 Task: Create a due date automation trigger when advanced on, on the tuesday before a card is due add content with a description not starting with resume at 11:00 AM.
Action: Mouse moved to (1238, 100)
Screenshot: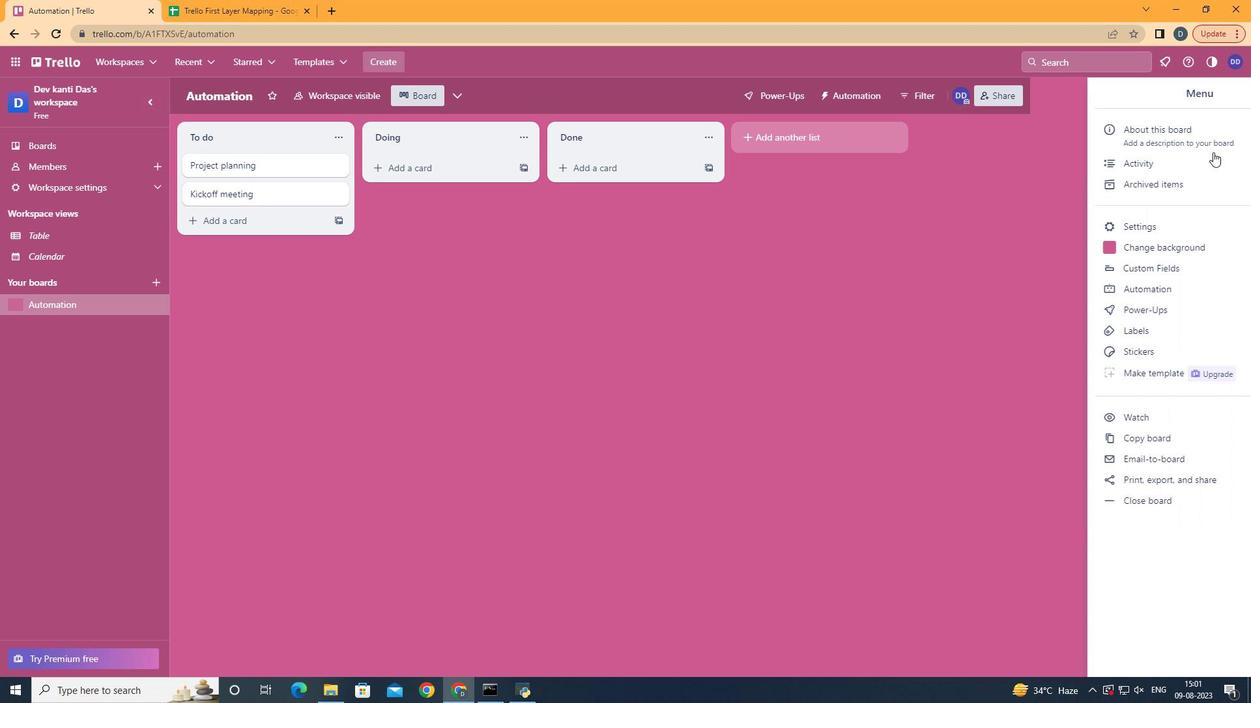 
Action: Mouse pressed left at (1238, 100)
Screenshot: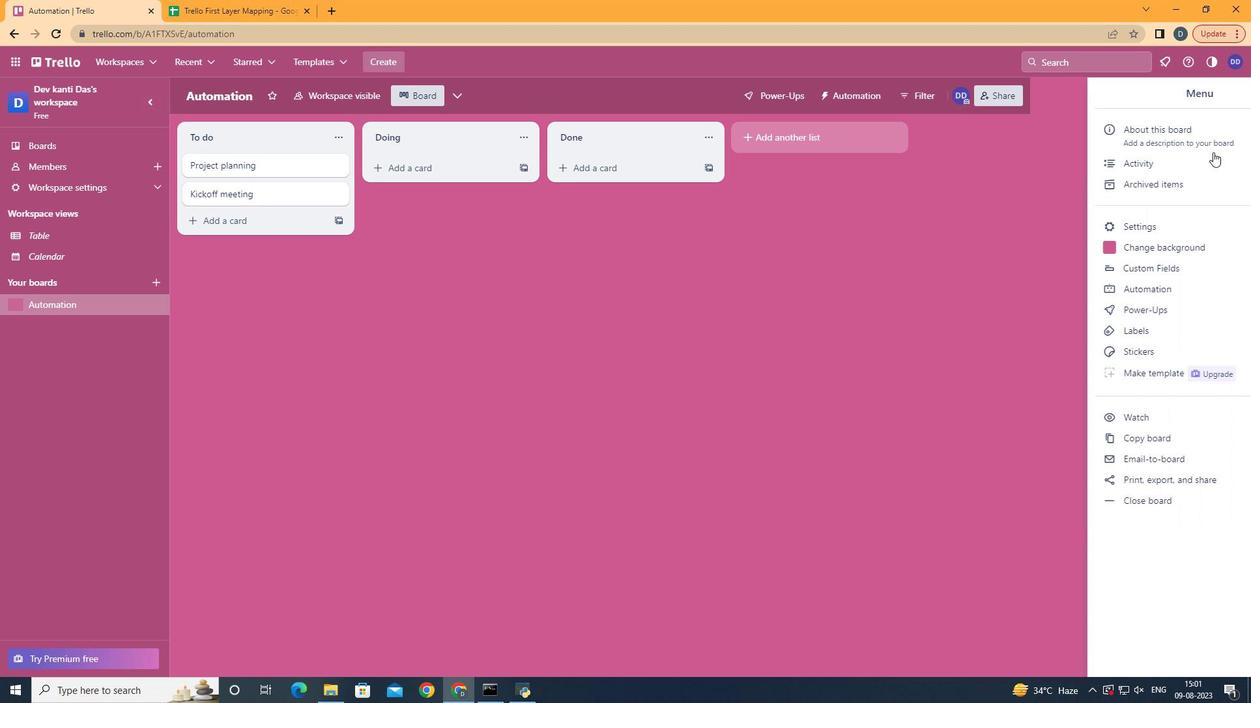 
Action: Mouse moved to (1124, 289)
Screenshot: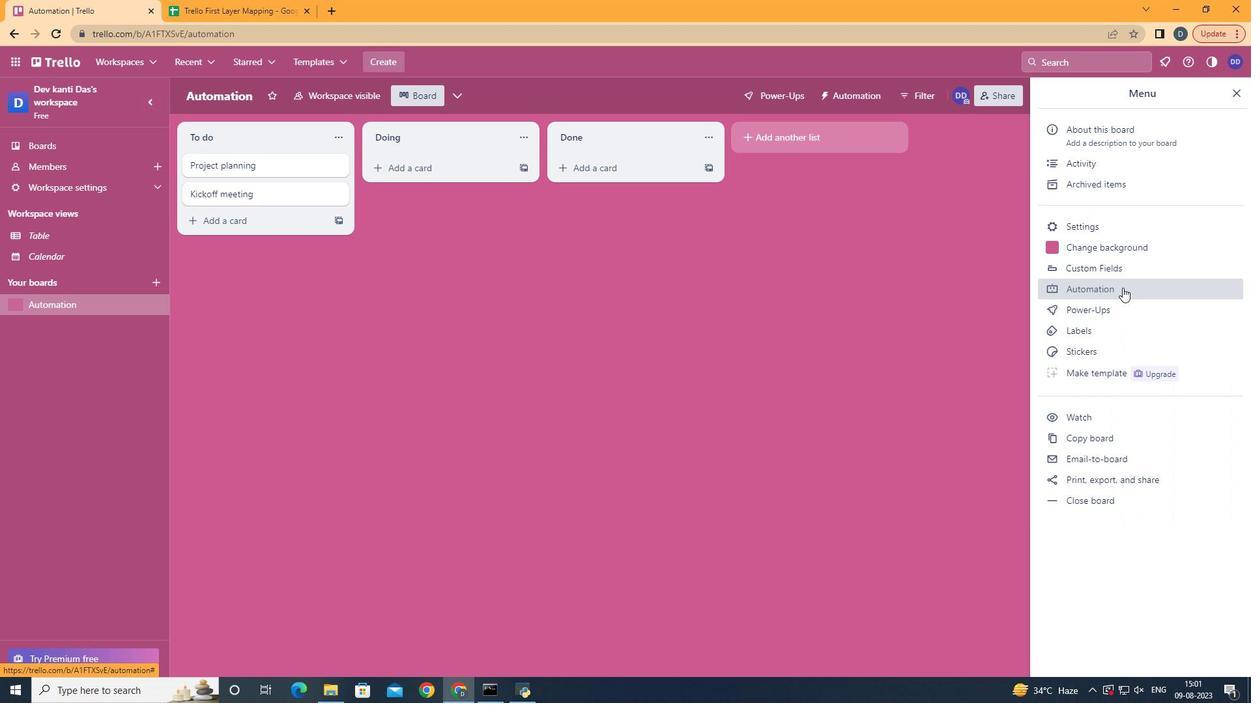 
Action: Mouse pressed left at (1124, 289)
Screenshot: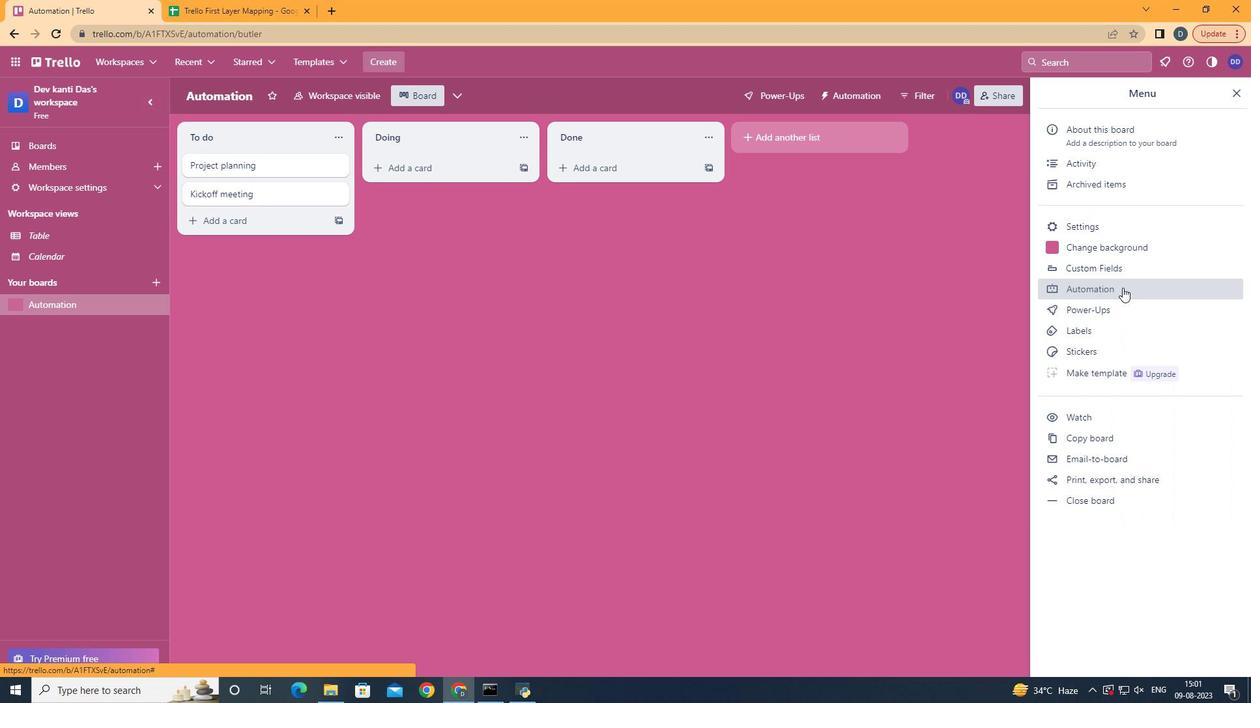 
Action: Mouse moved to (239, 269)
Screenshot: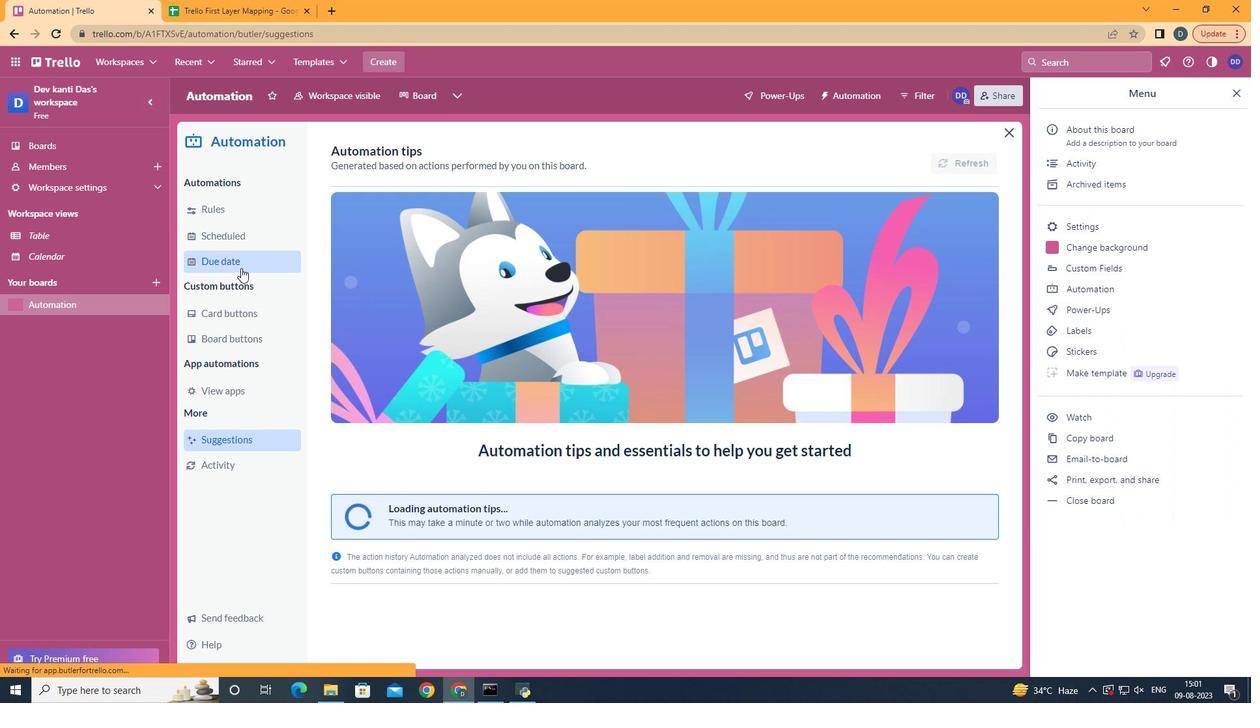 
Action: Mouse pressed left at (239, 269)
Screenshot: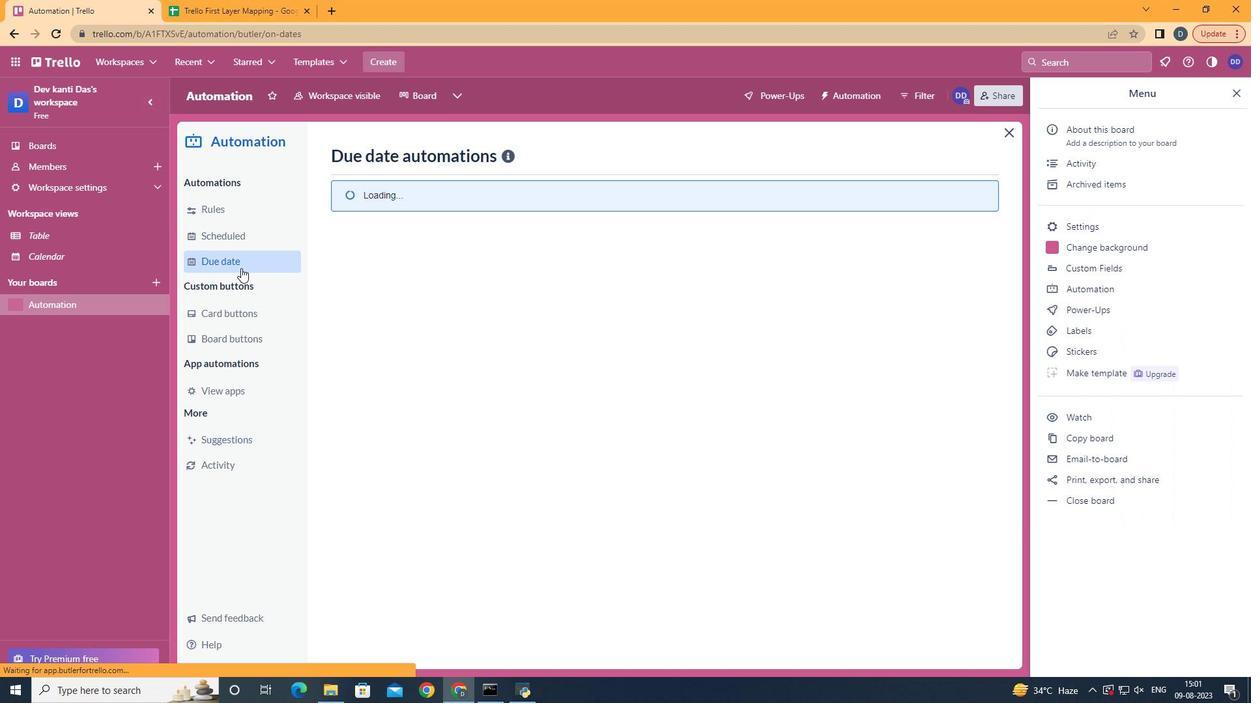 
Action: Mouse moved to (903, 160)
Screenshot: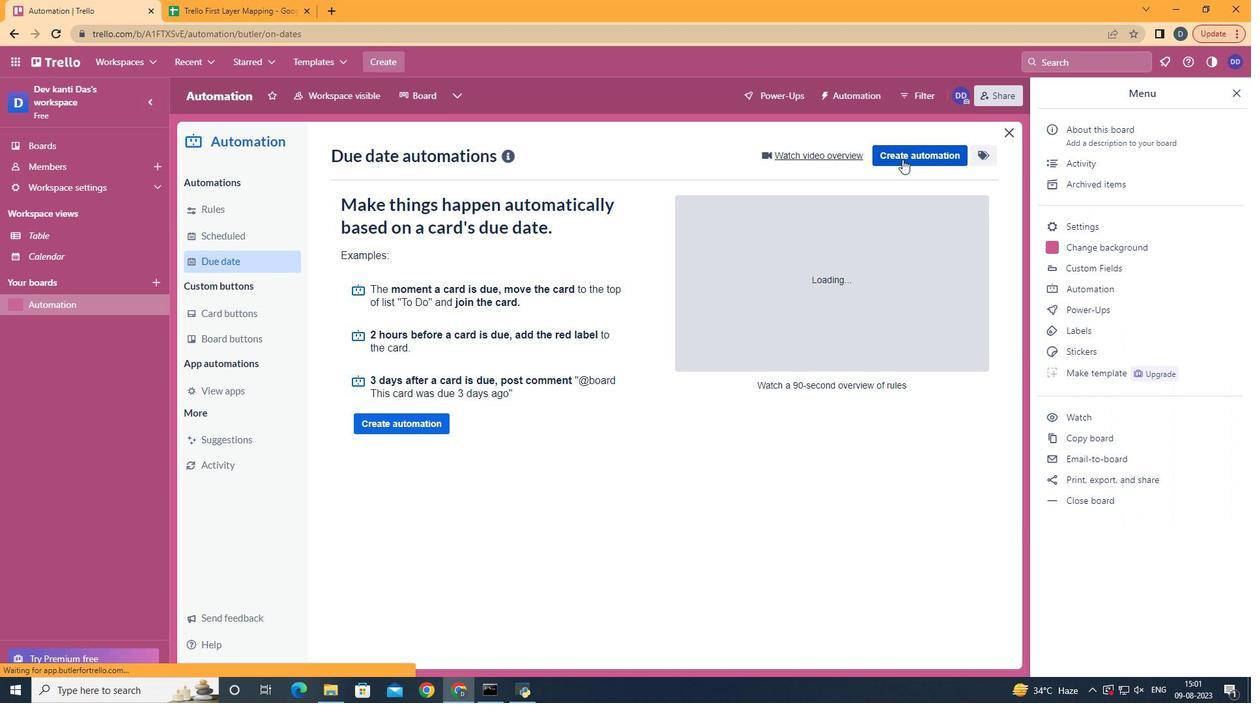 
Action: Mouse pressed left at (903, 160)
Screenshot: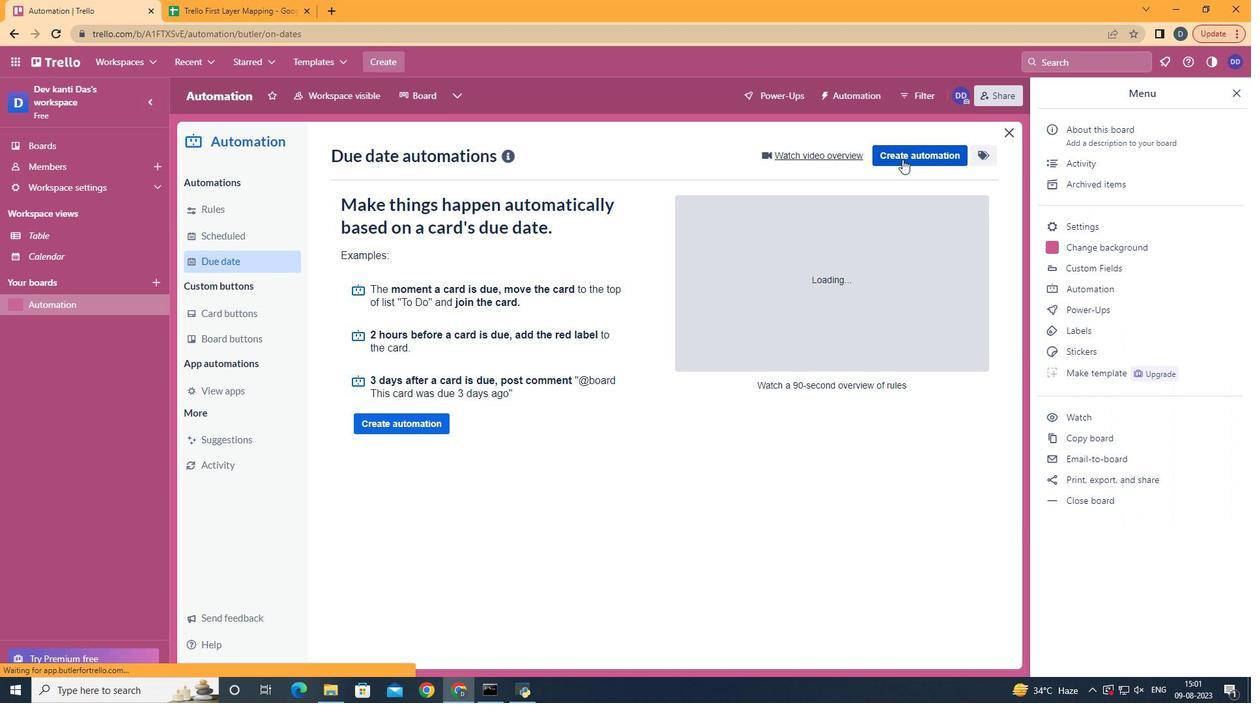 
Action: Mouse moved to (646, 288)
Screenshot: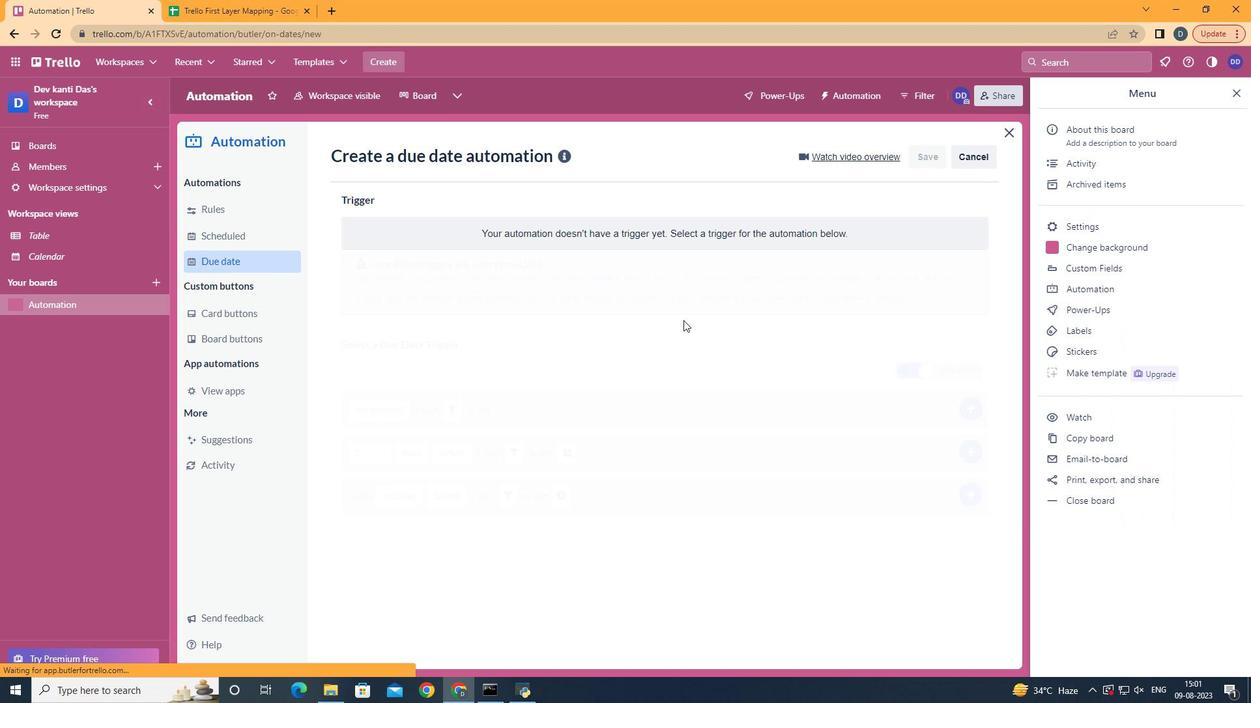 
Action: Mouse pressed left at (646, 288)
Screenshot: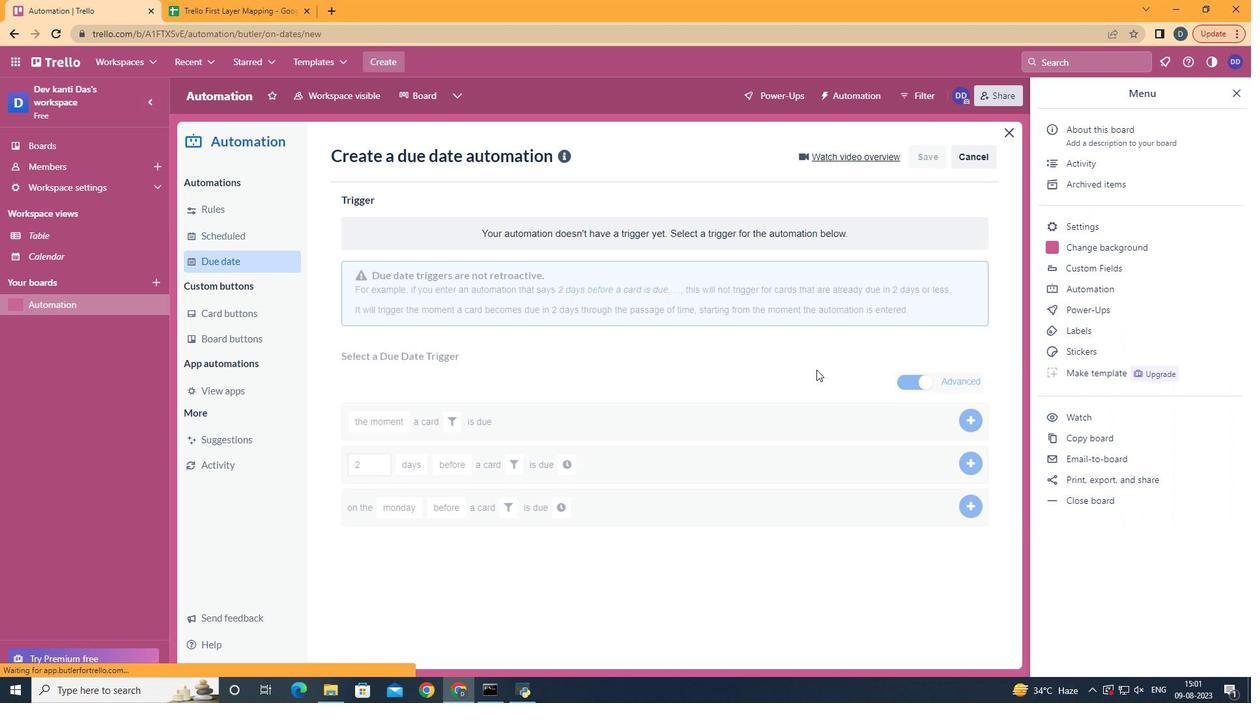 
Action: Mouse moved to (417, 374)
Screenshot: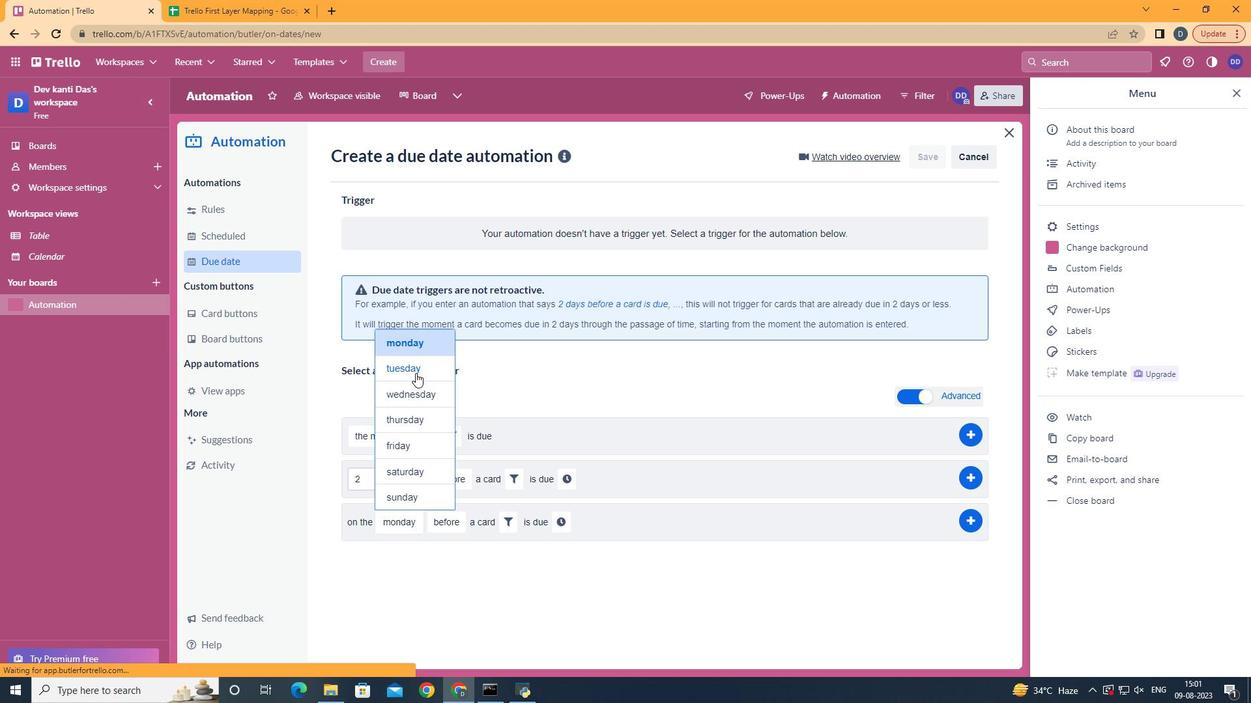 
Action: Mouse pressed left at (417, 374)
Screenshot: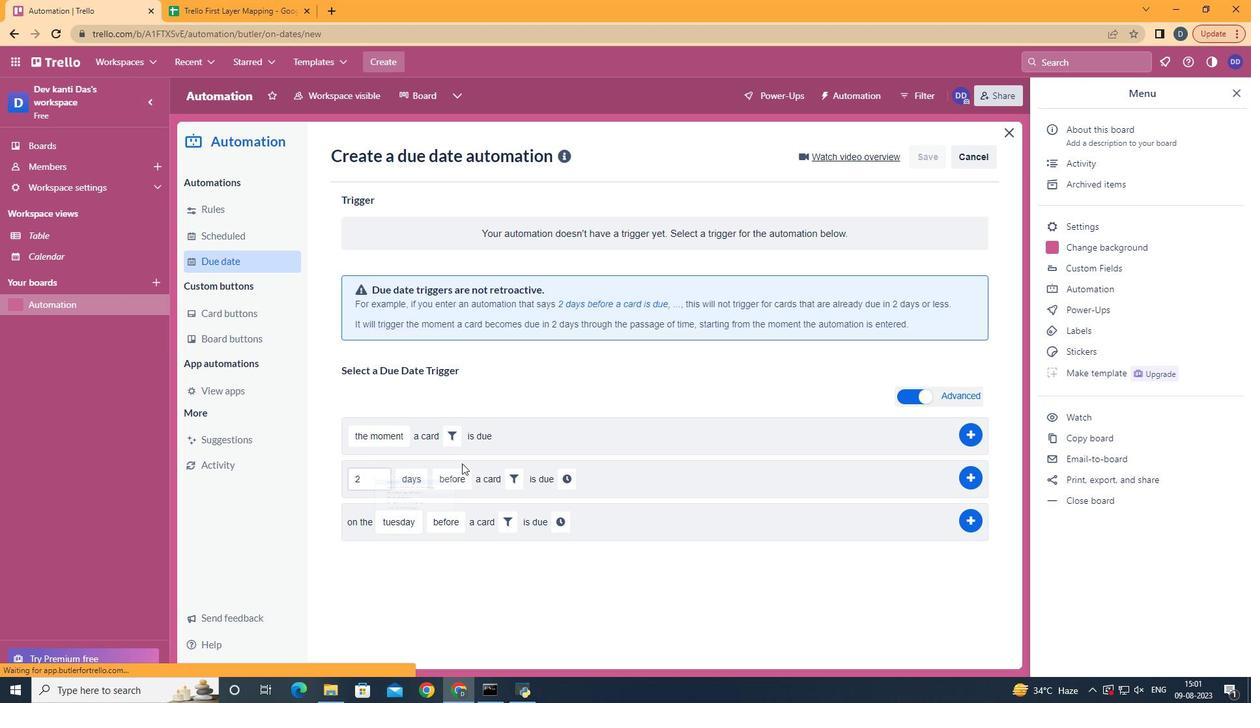 
Action: Mouse moved to (514, 523)
Screenshot: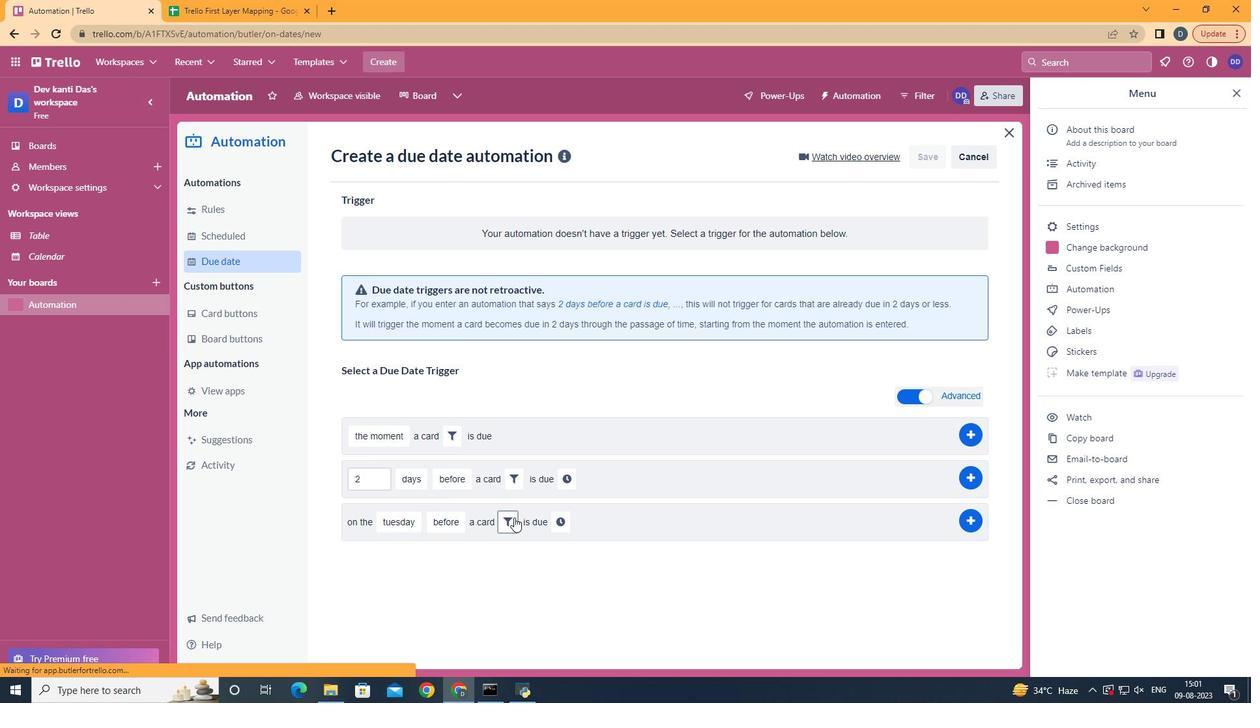 
Action: Mouse pressed left at (514, 523)
Screenshot: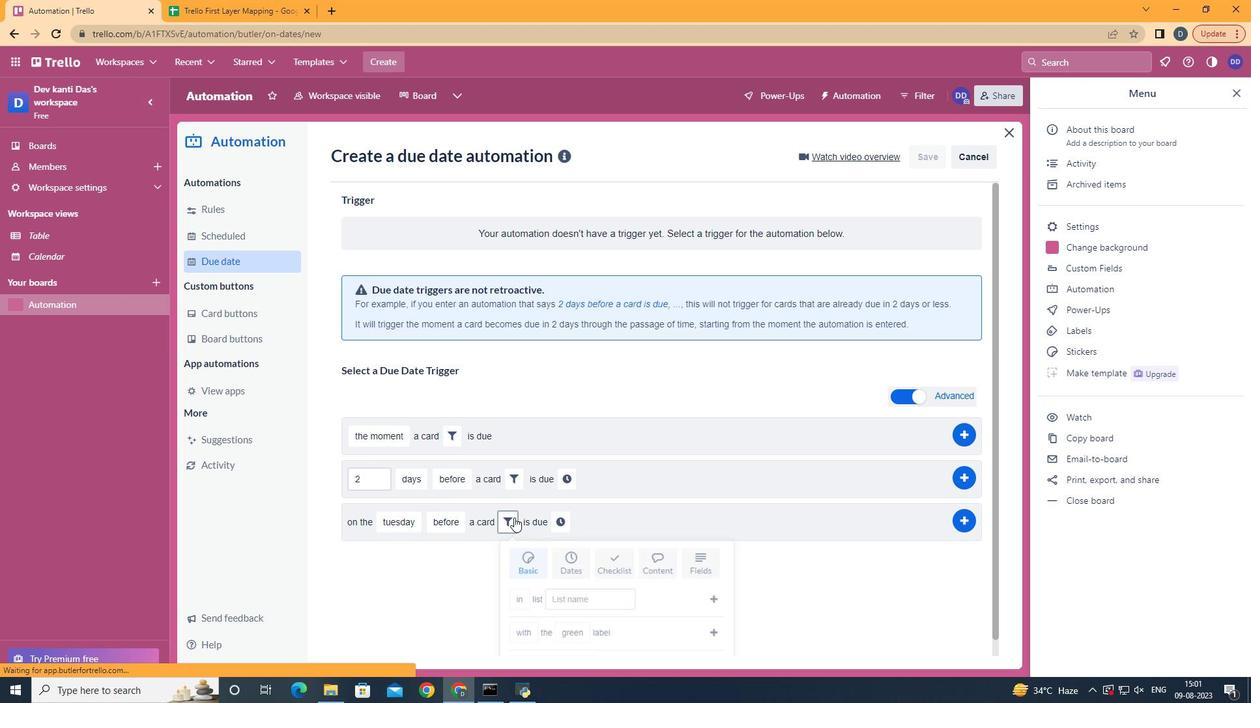 
Action: Mouse moved to (667, 572)
Screenshot: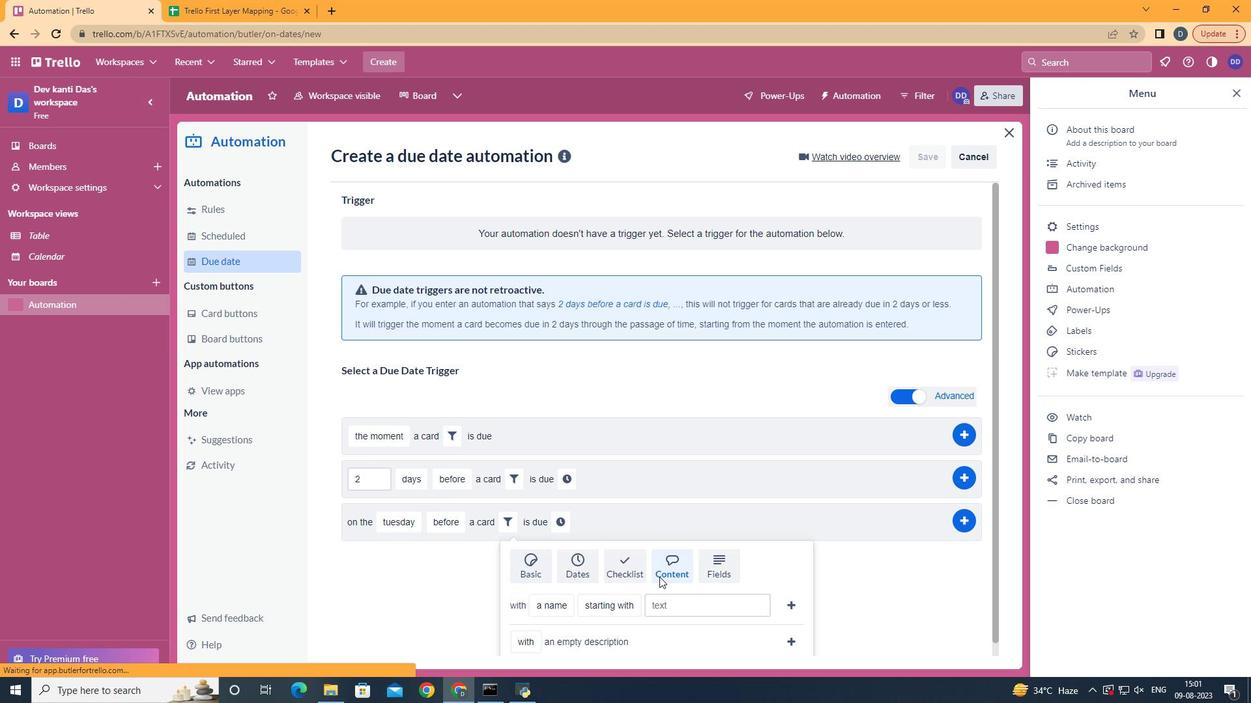 
Action: Mouse pressed left at (667, 572)
Screenshot: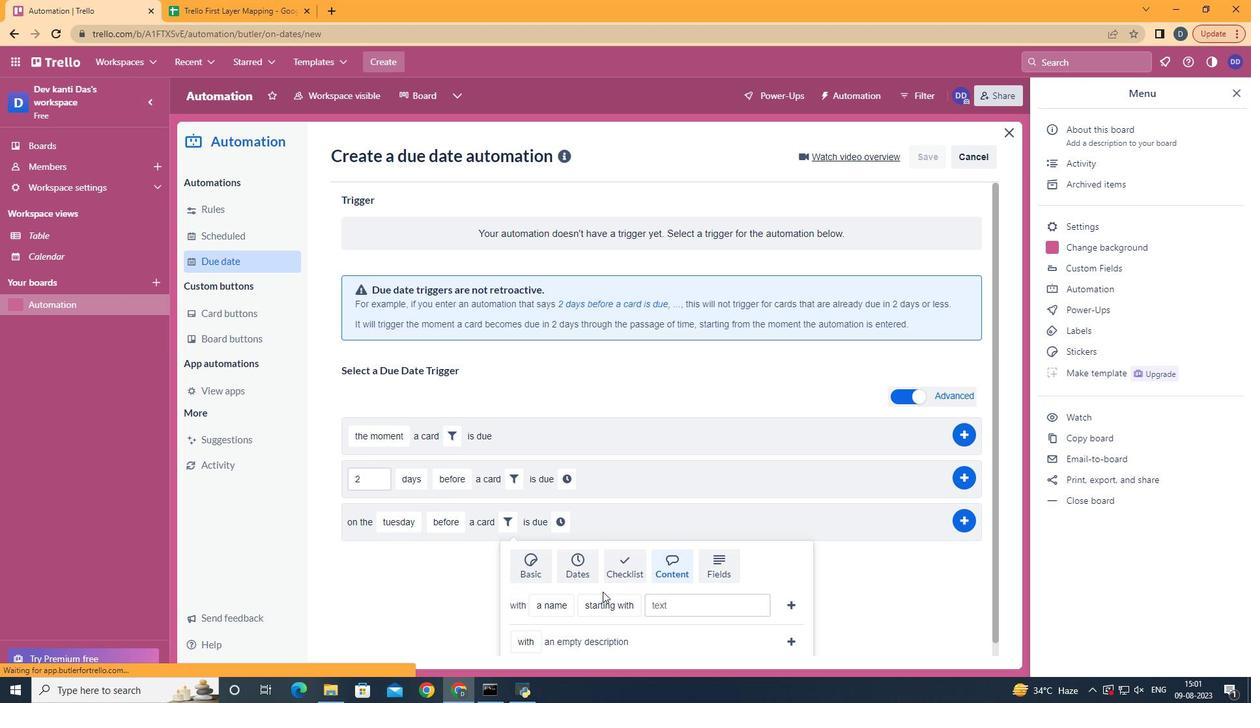 
Action: Mouse moved to (563, 553)
Screenshot: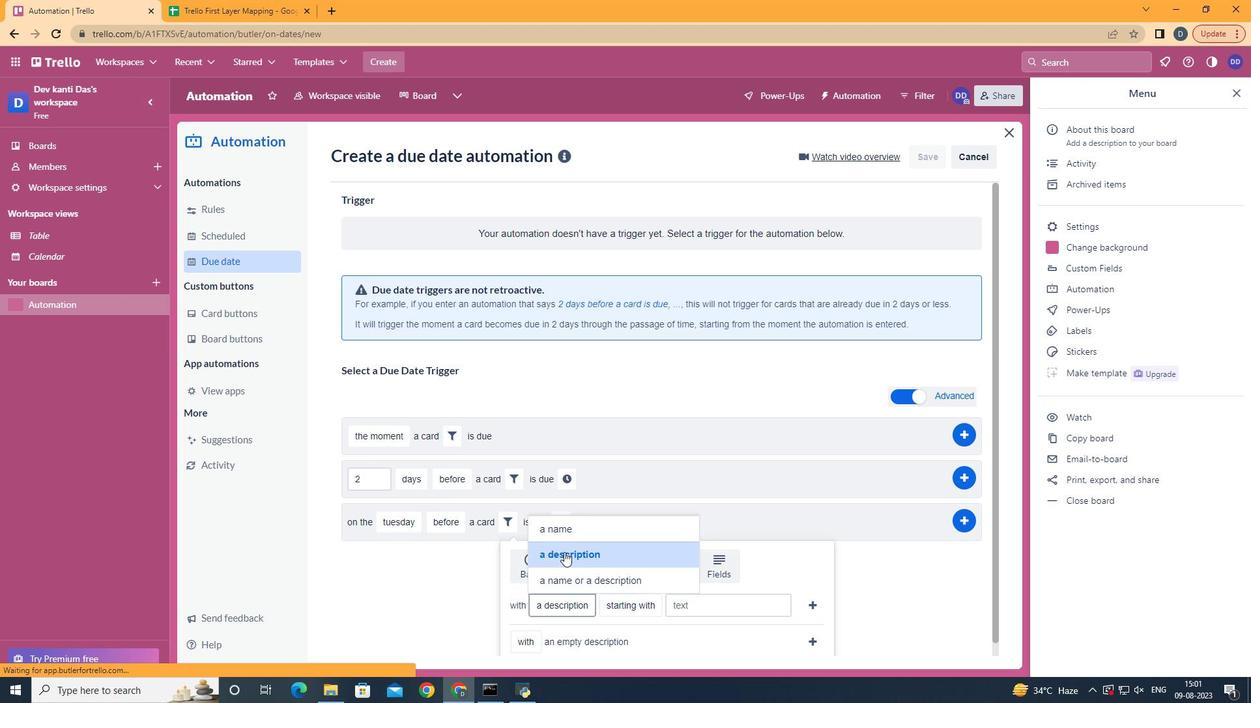 
Action: Mouse pressed left at (563, 553)
Screenshot: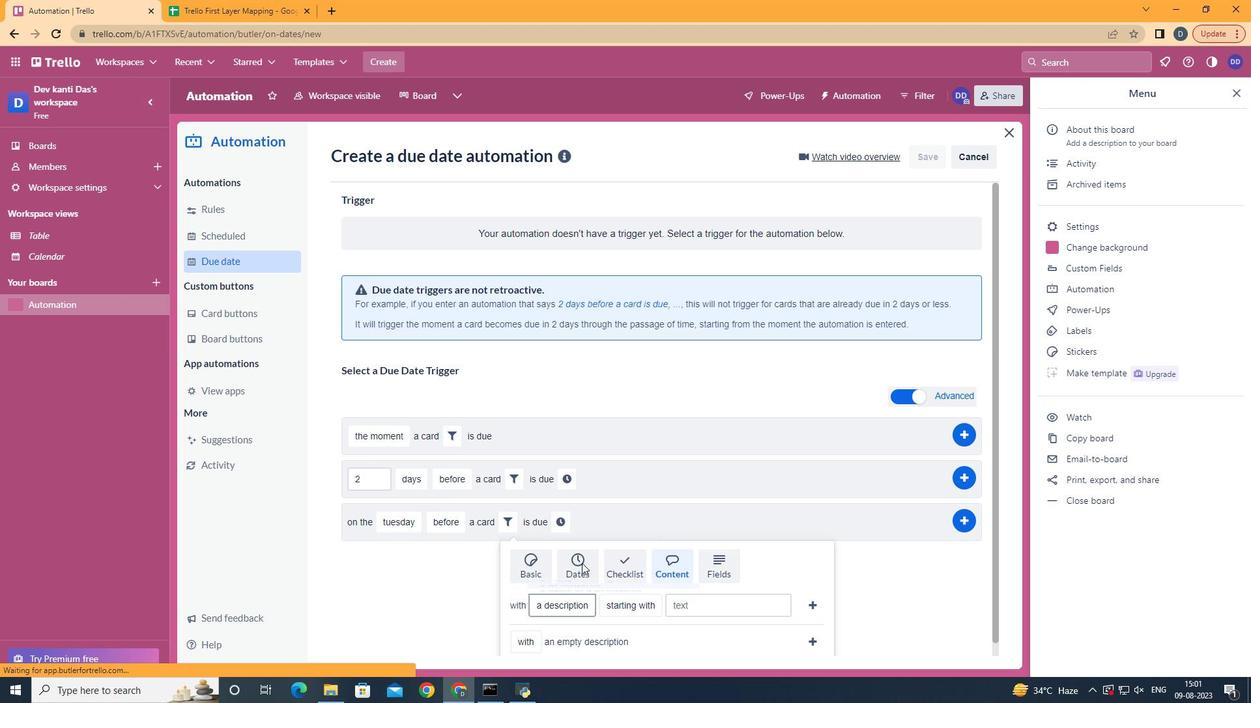 
Action: Mouse moved to (645, 525)
Screenshot: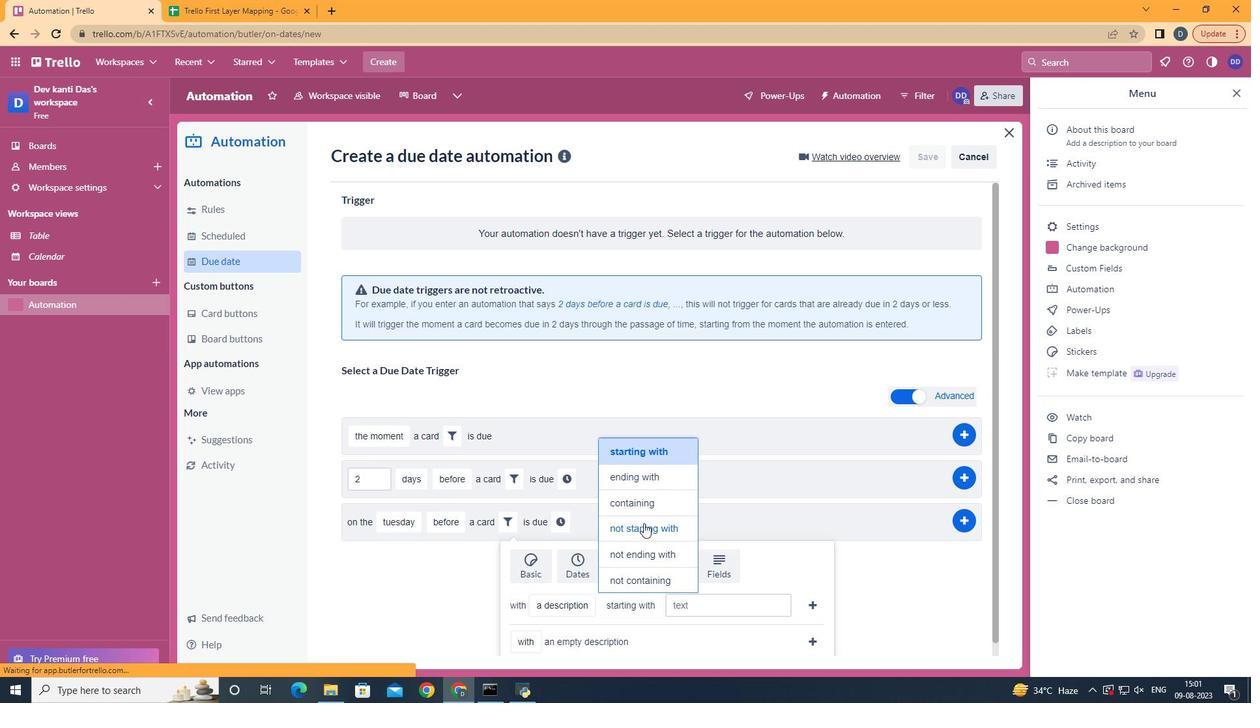 
Action: Mouse pressed left at (645, 525)
Screenshot: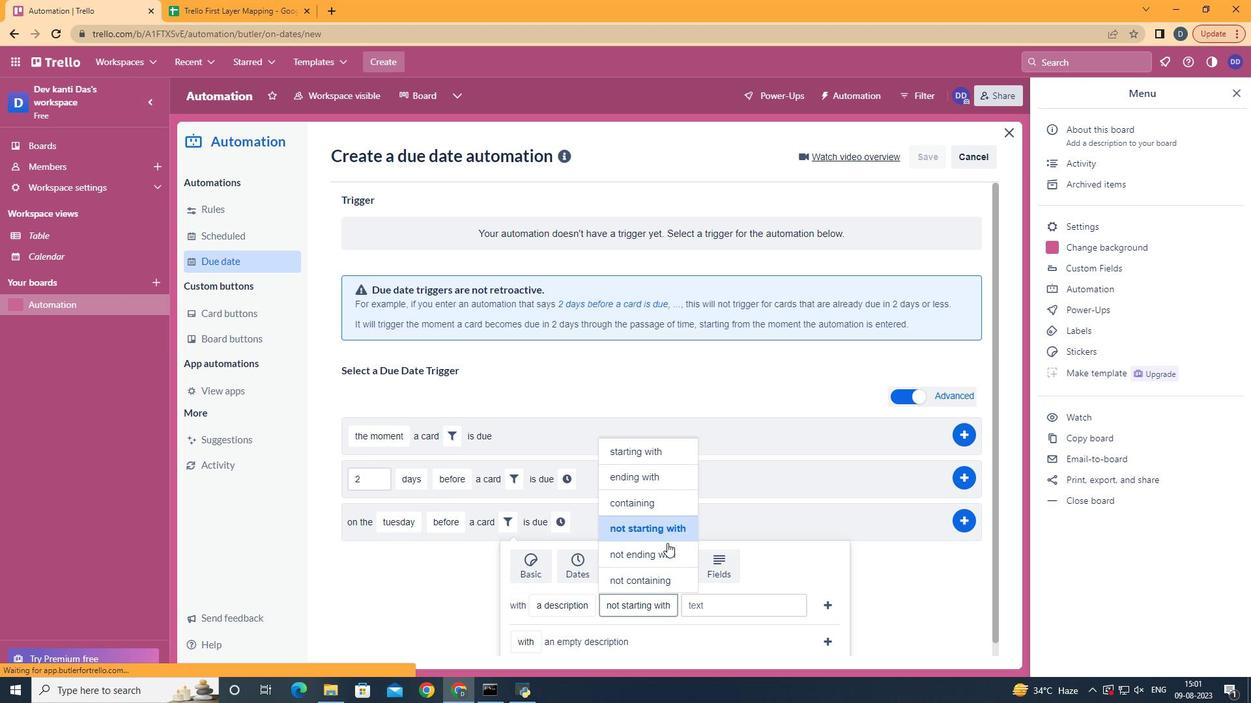 
Action: Mouse moved to (720, 604)
Screenshot: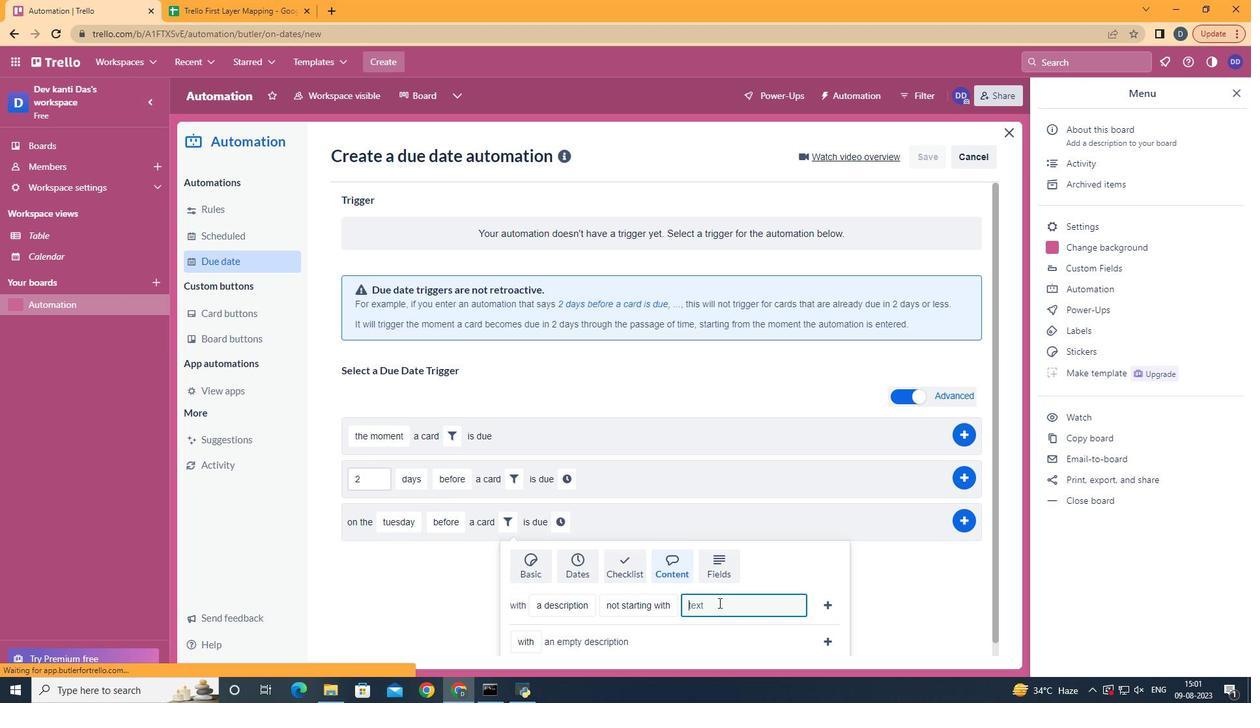 
Action: Mouse pressed left at (720, 604)
Screenshot: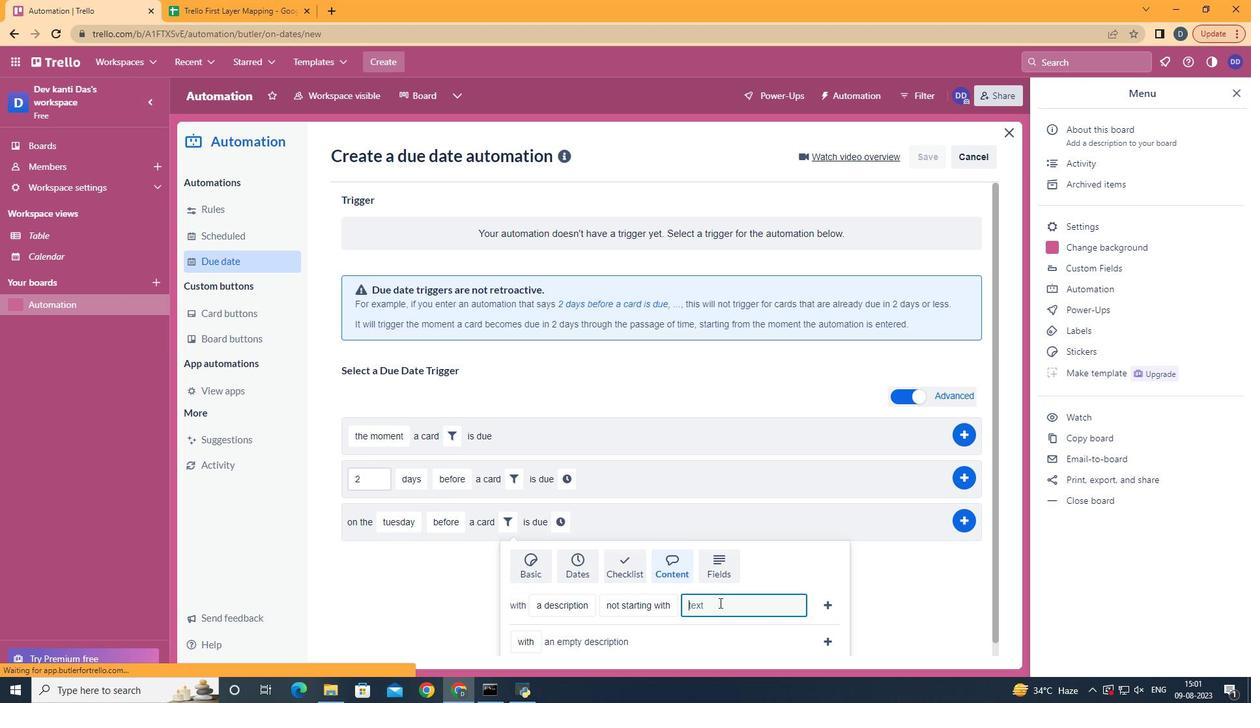 
Action: Mouse moved to (720, 604)
Screenshot: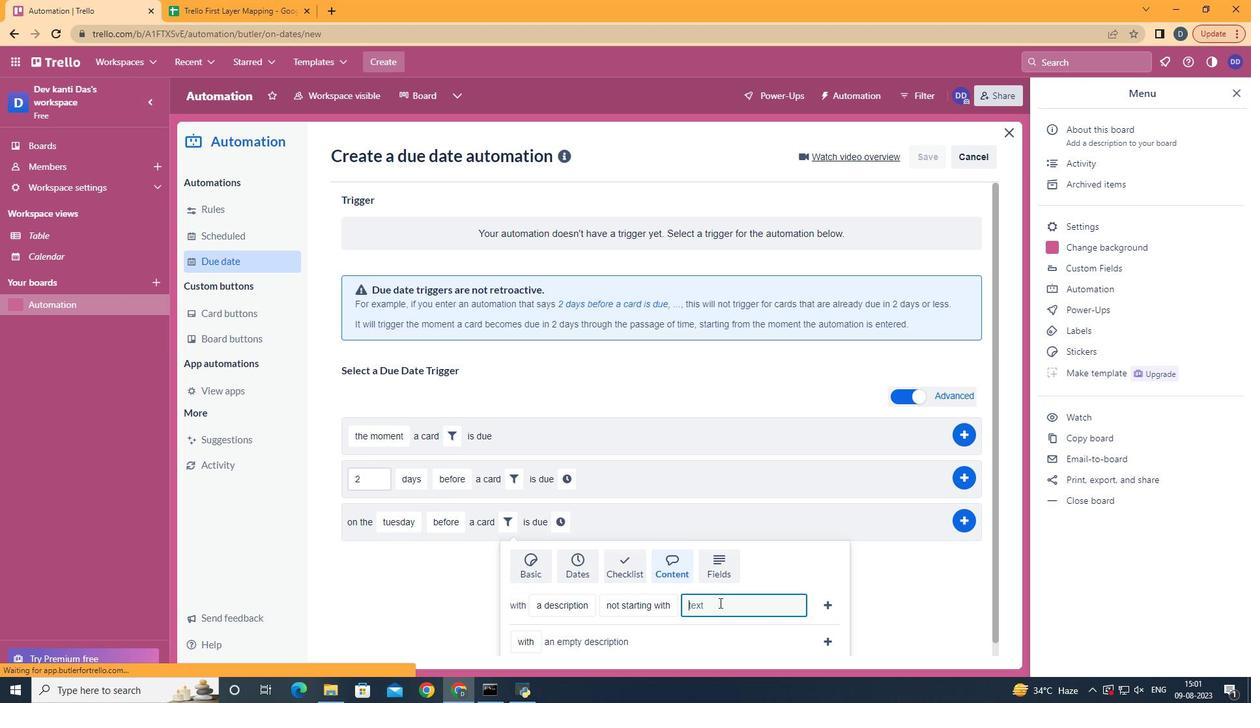 
Action: Key pressed resume
Screenshot: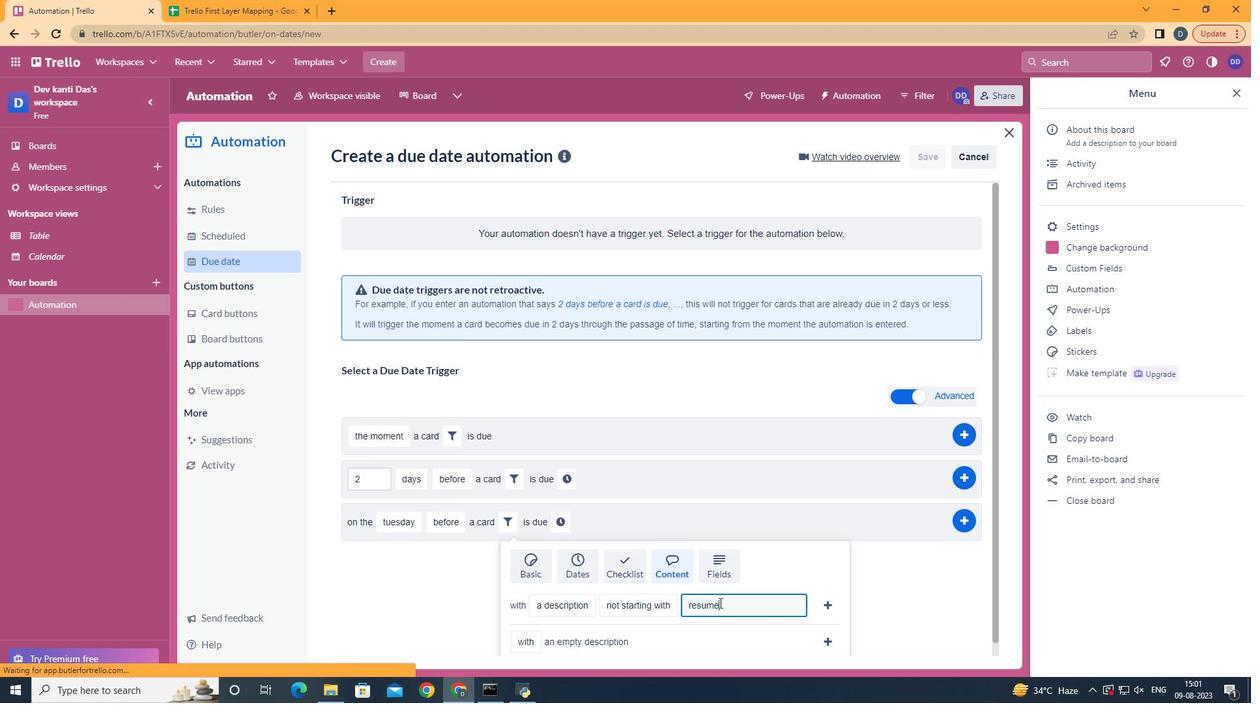 
Action: Mouse moved to (832, 602)
Screenshot: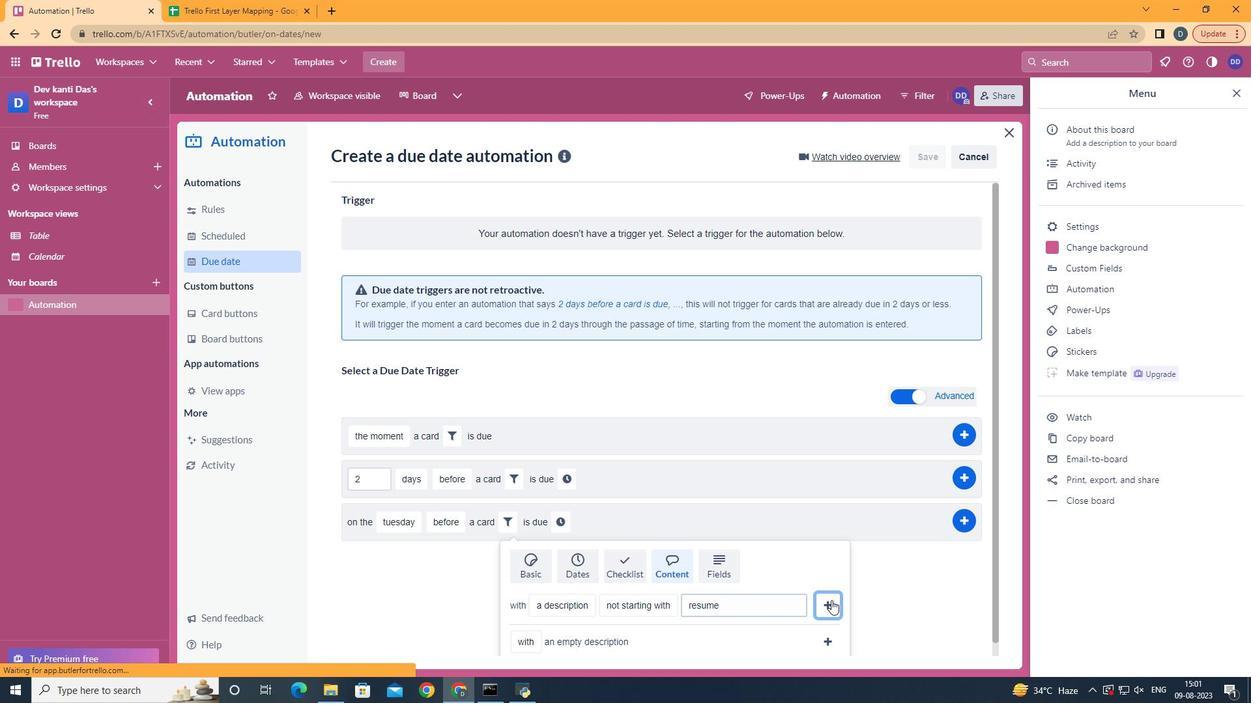 
Action: Mouse pressed left at (832, 602)
Screenshot: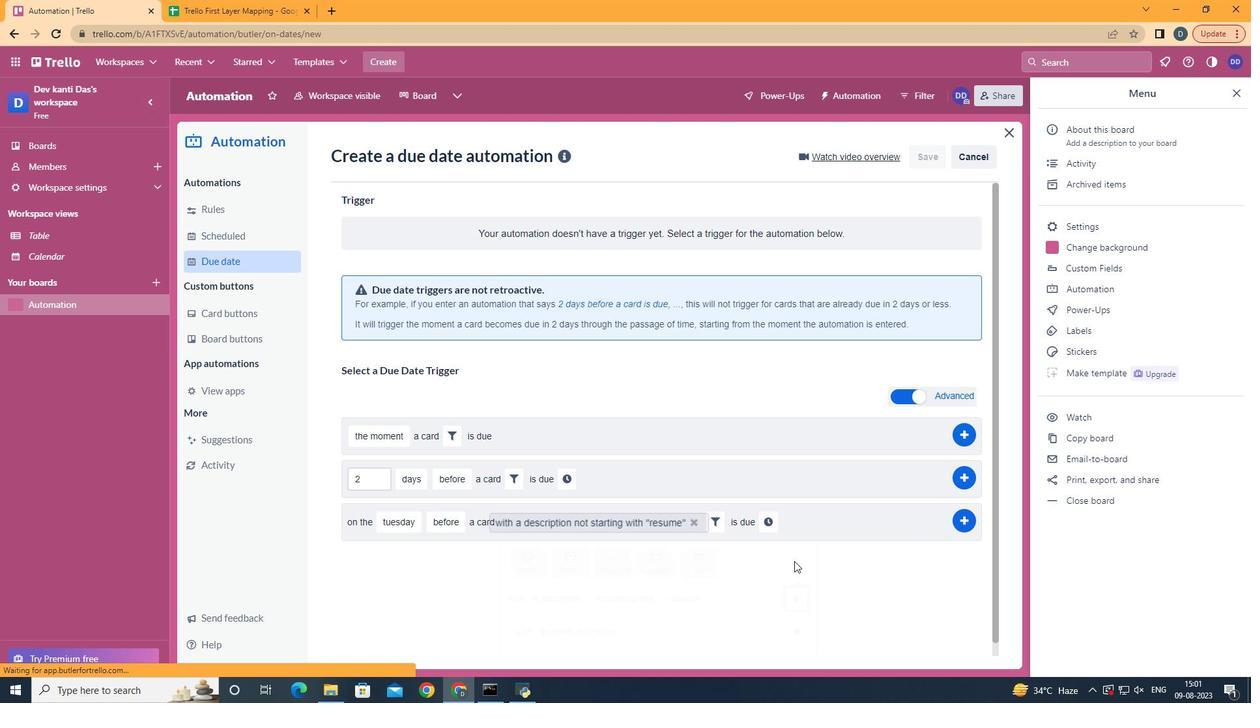 
Action: Mouse moved to (773, 523)
Screenshot: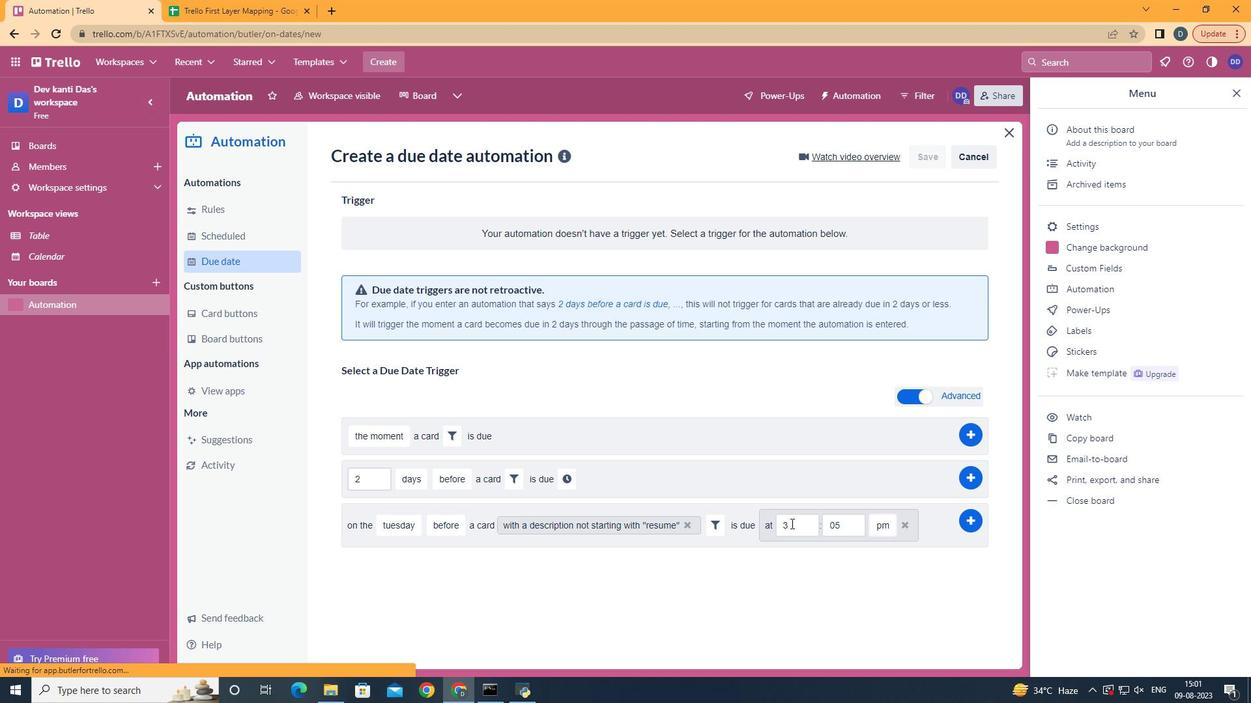 
Action: Mouse pressed left at (773, 523)
Screenshot: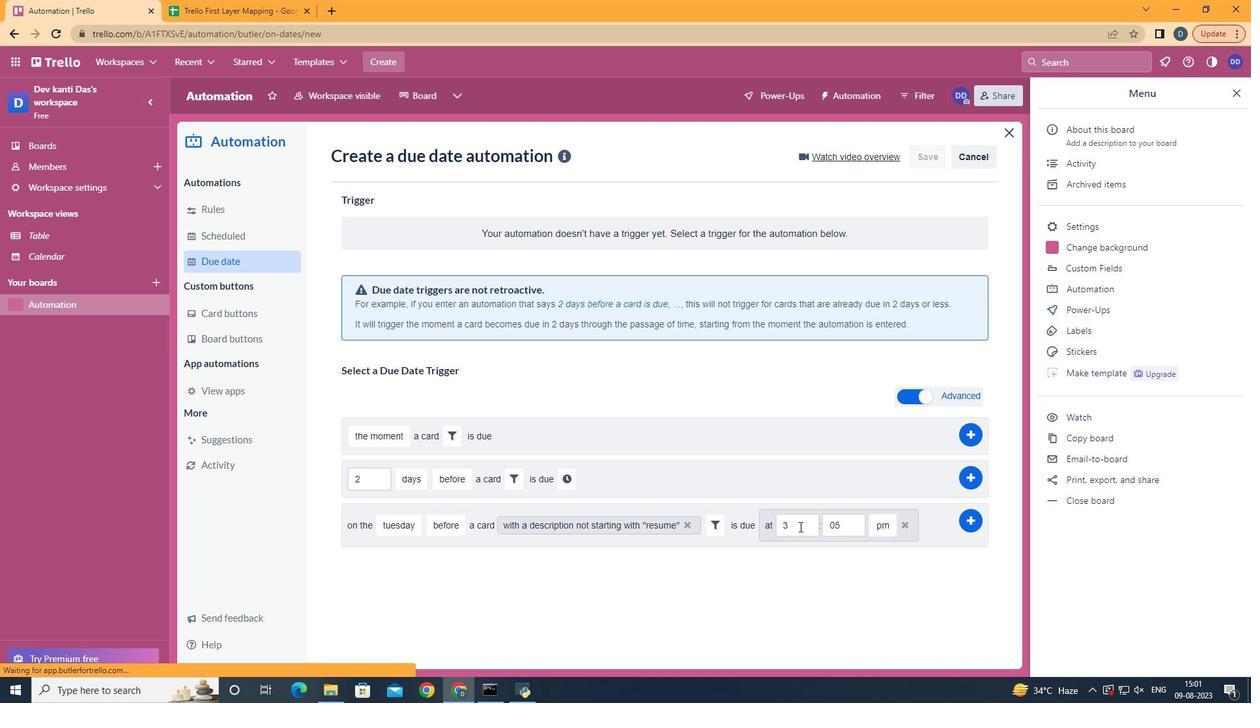 
Action: Mouse moved to (800, 528)
Screenshot: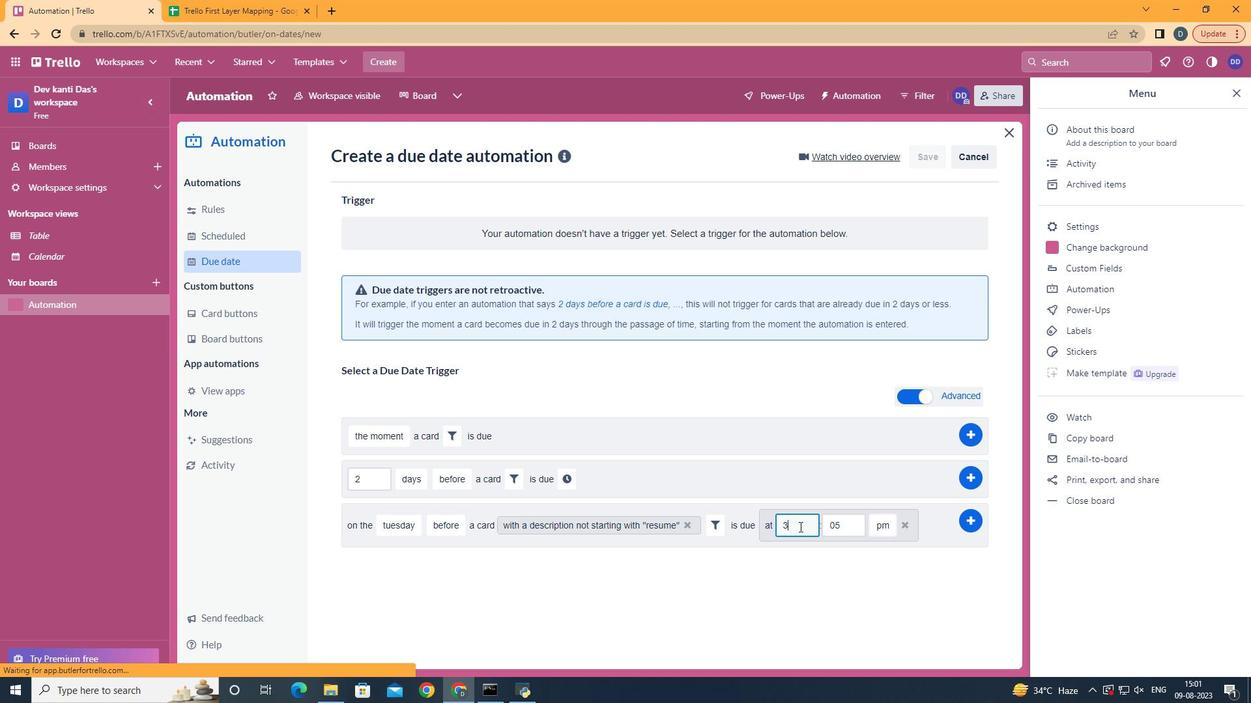 
Action: Mouse pressed left at (800, 528)
Screenshot: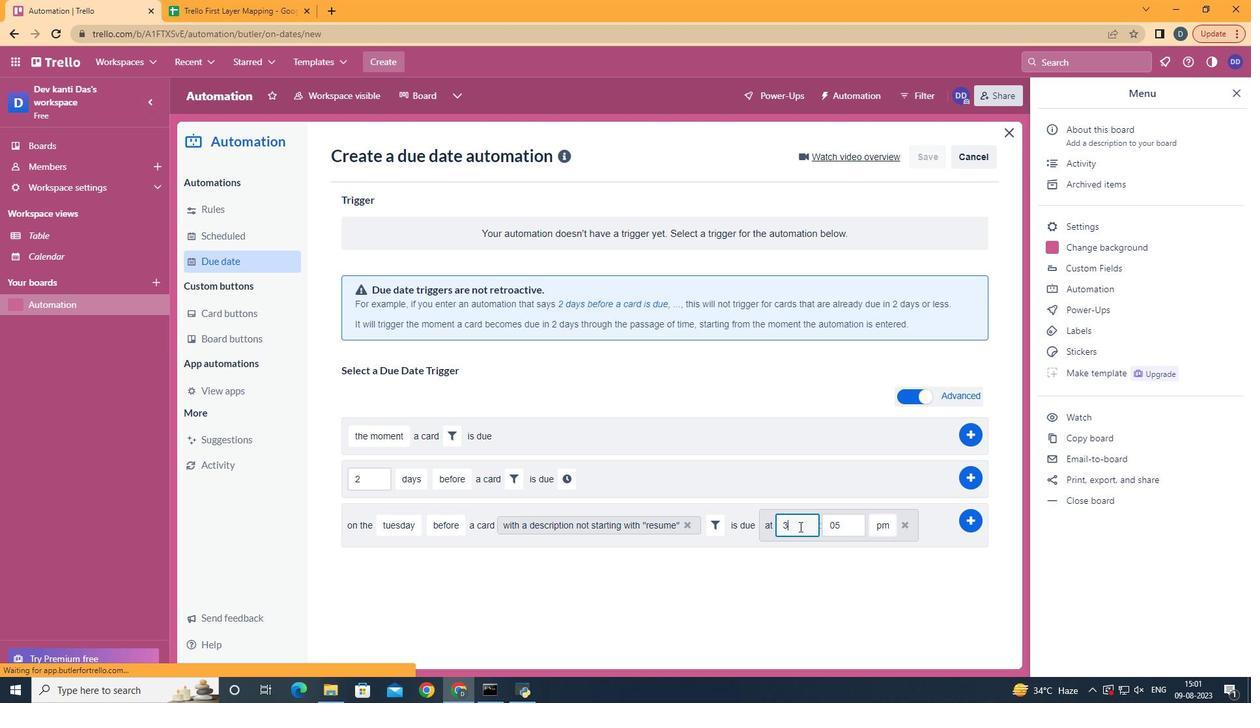 
Action: Key pressed <Key.backspace>11
Screenshot: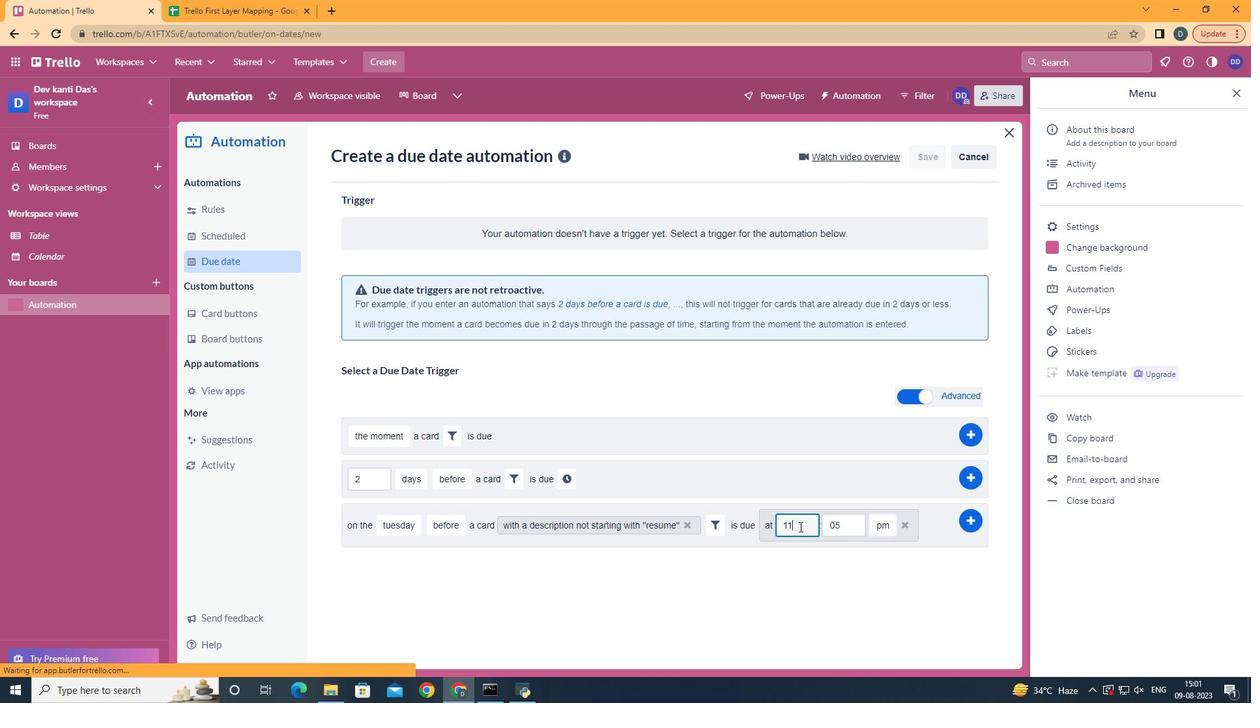 
Action: Mouse moved to (858, 521)
Screenshot: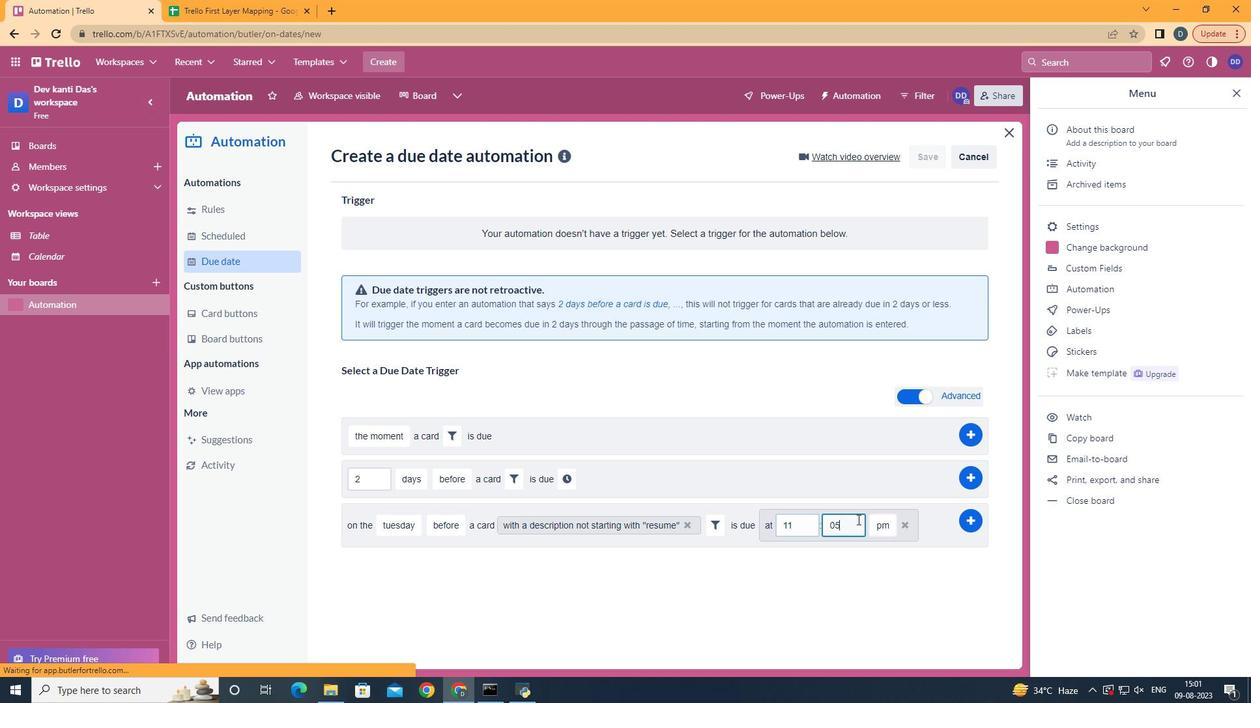 
Action: Mouse pressed left at (858, 521)
Screenshot: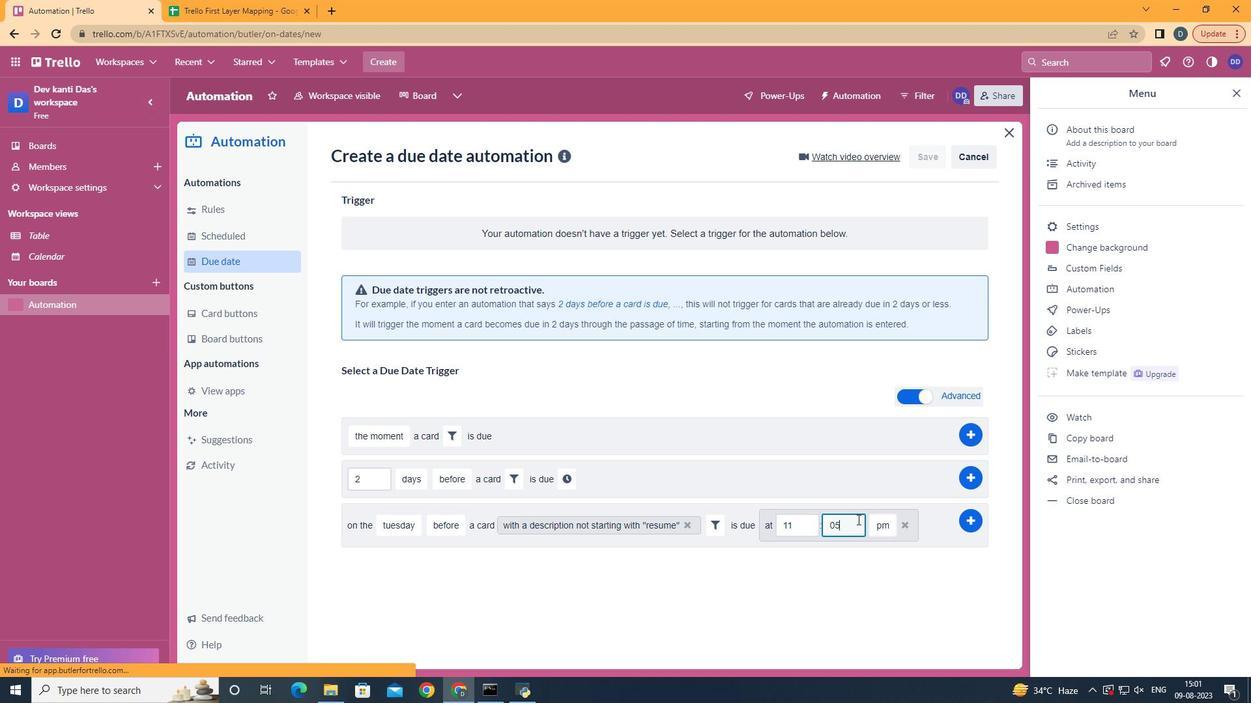 
Action: Key pressed <Key.backspace>
Screenshot: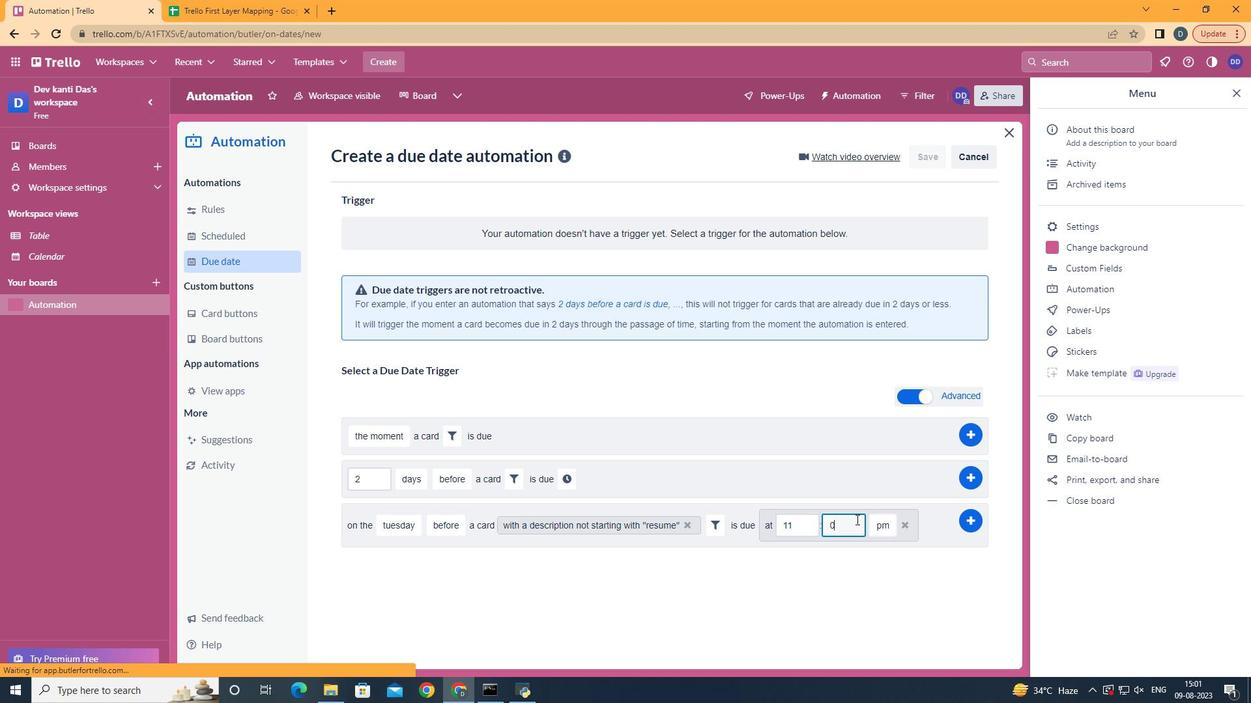 
Action: Mouse moved to (857, 521)
Screenshot: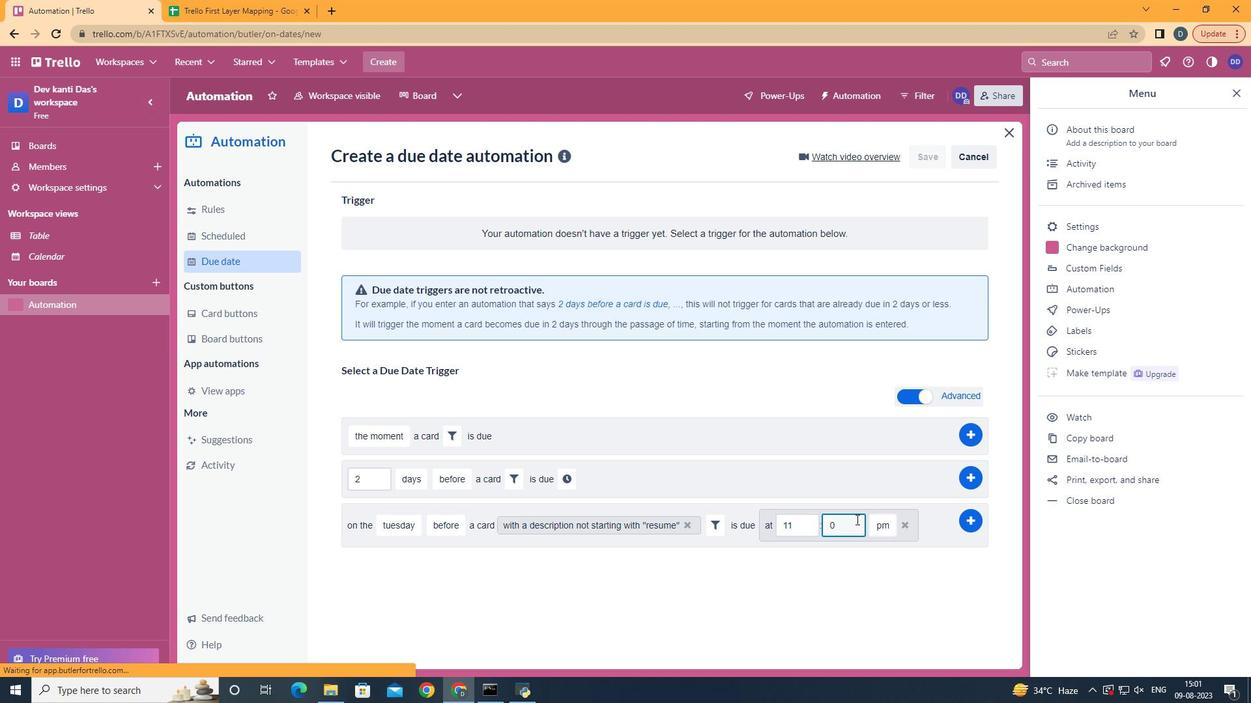 
Action: Key pressed 0
Screenshot: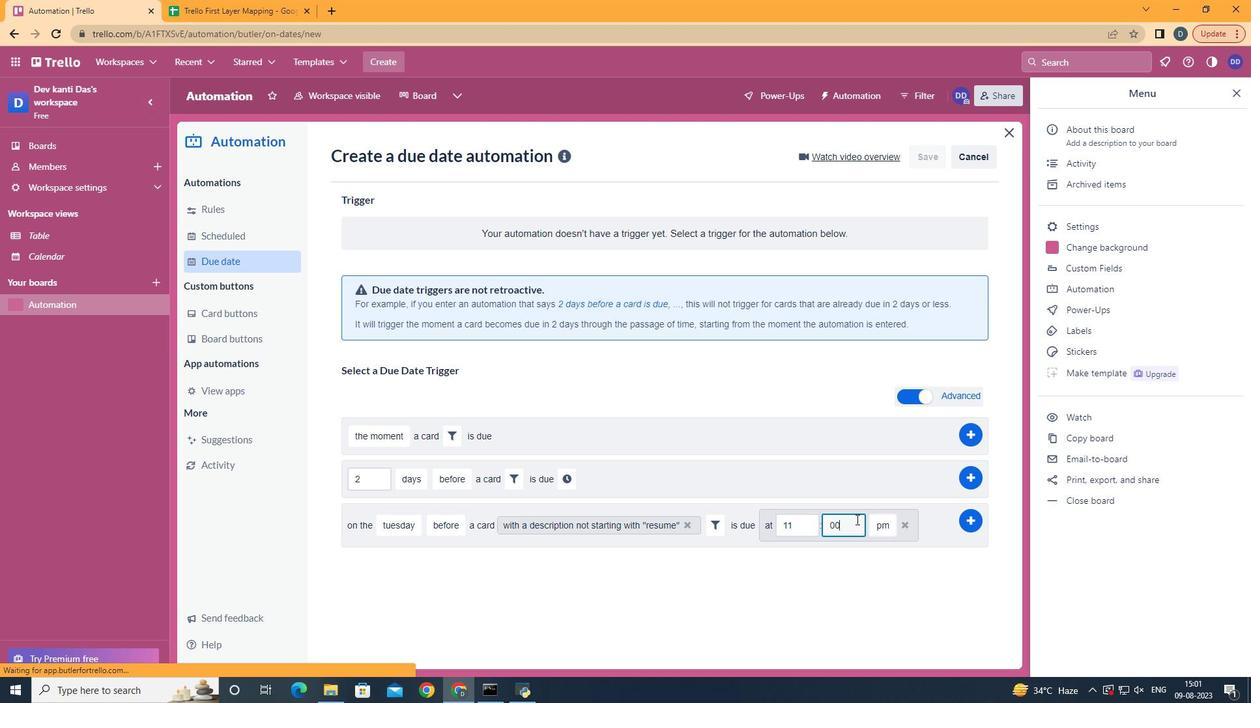 
Action: Mouse moved to (888, 542)
Screenshot: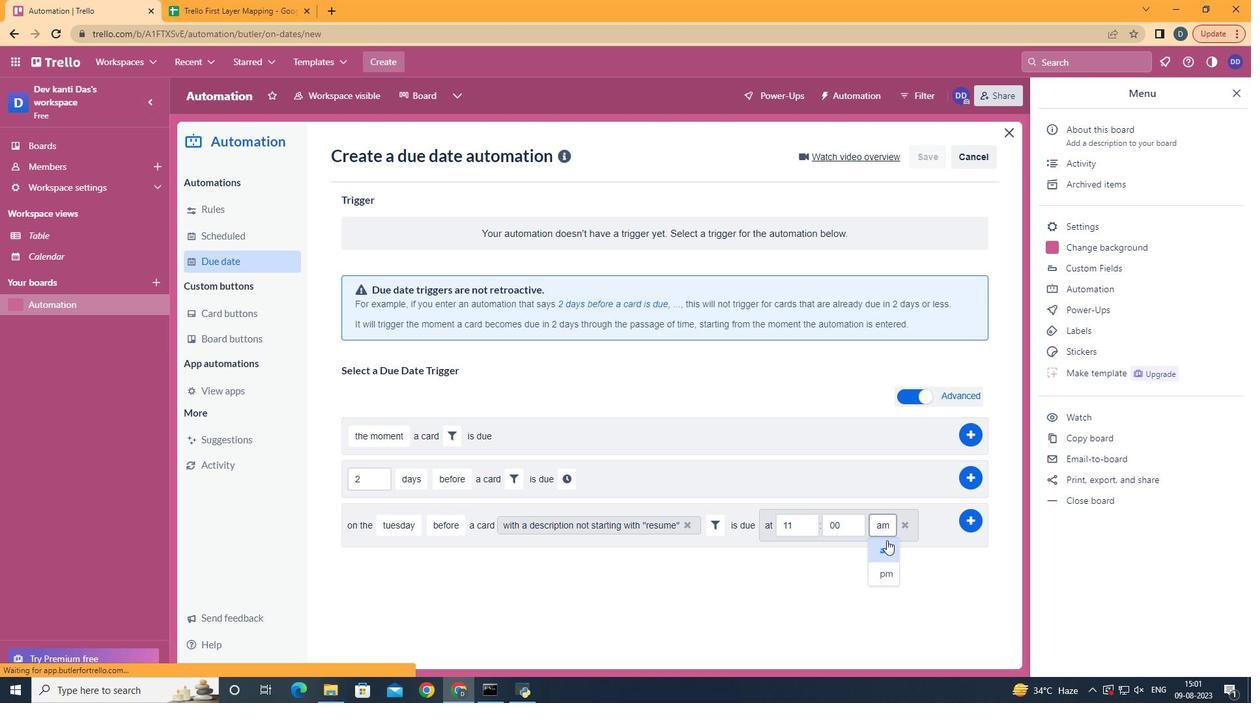 
Action: Mouse pressed left at (888, 542)
Screenshot: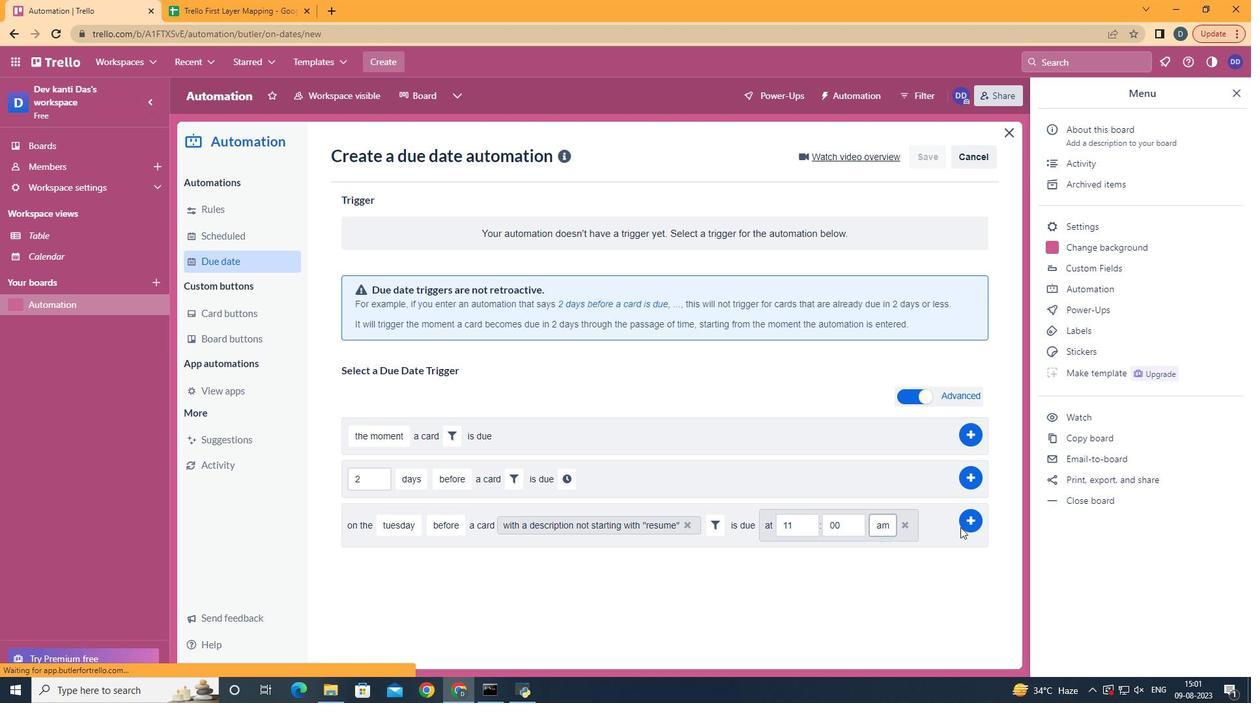 
Action: Mouse moved to (957, 523)
Screenshot: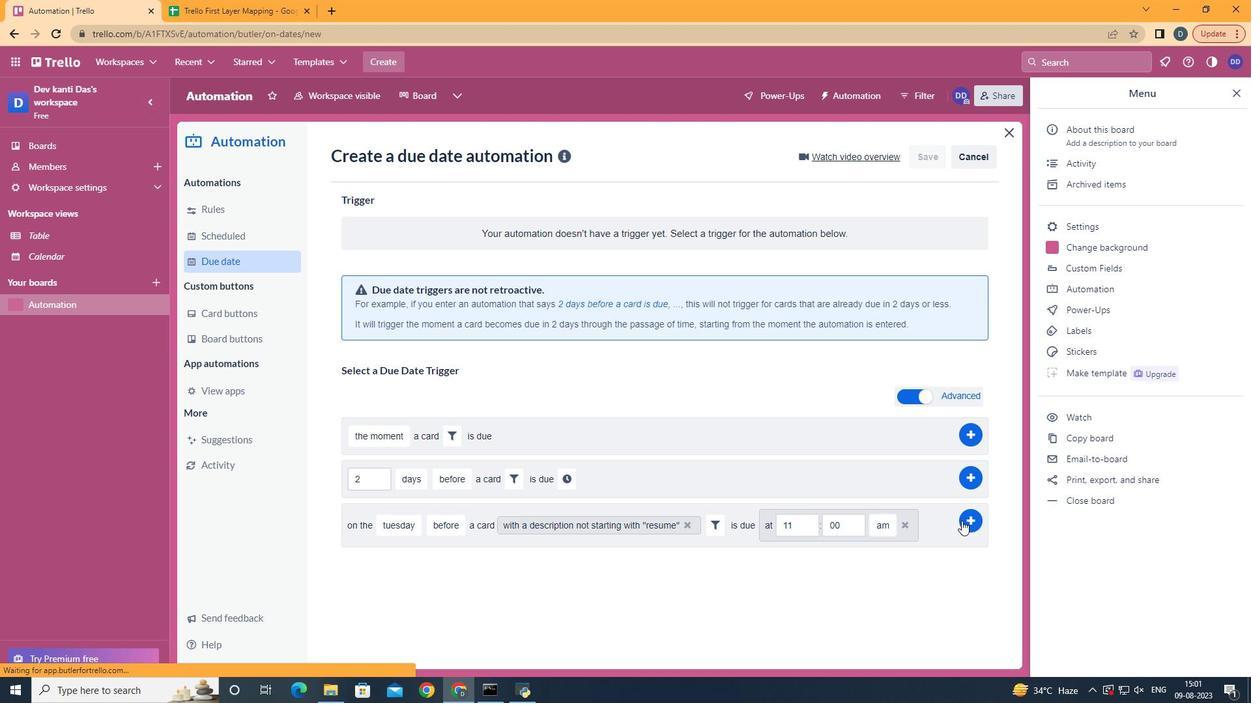 
Action: Mouse pressed left at (957, 523)
Screenshot: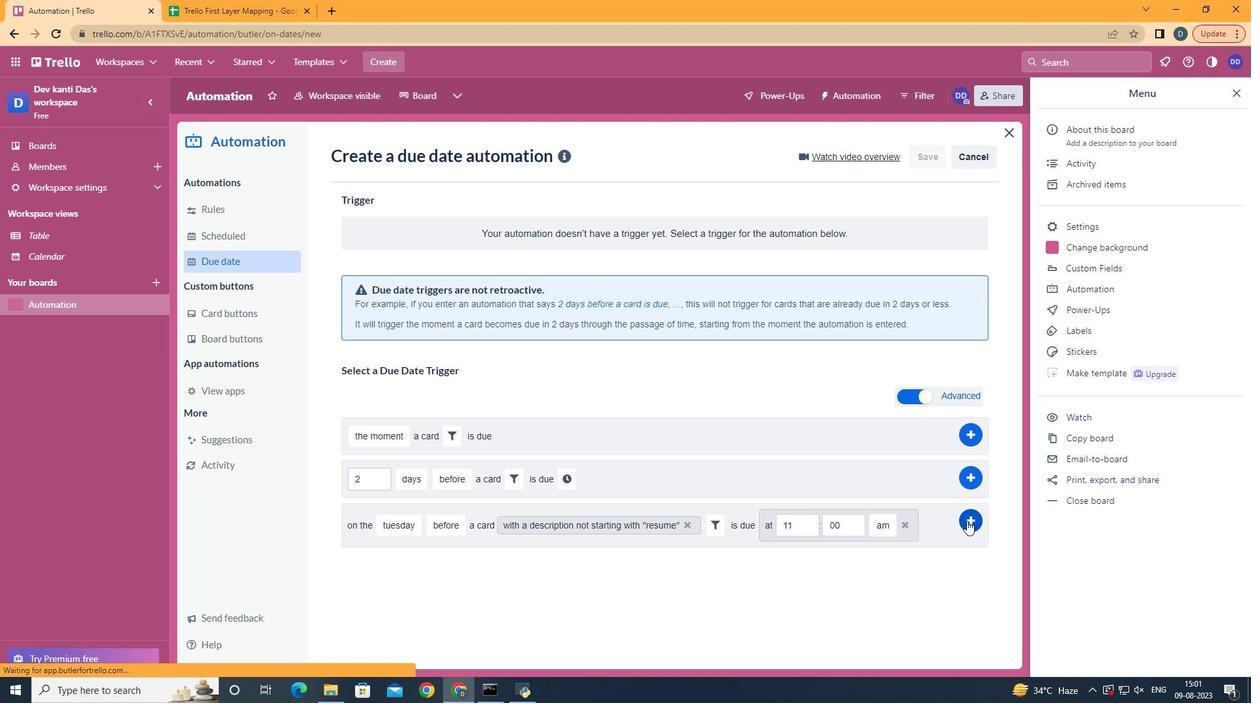 
Action: Mouse moved to (969, 522)
Screenshot: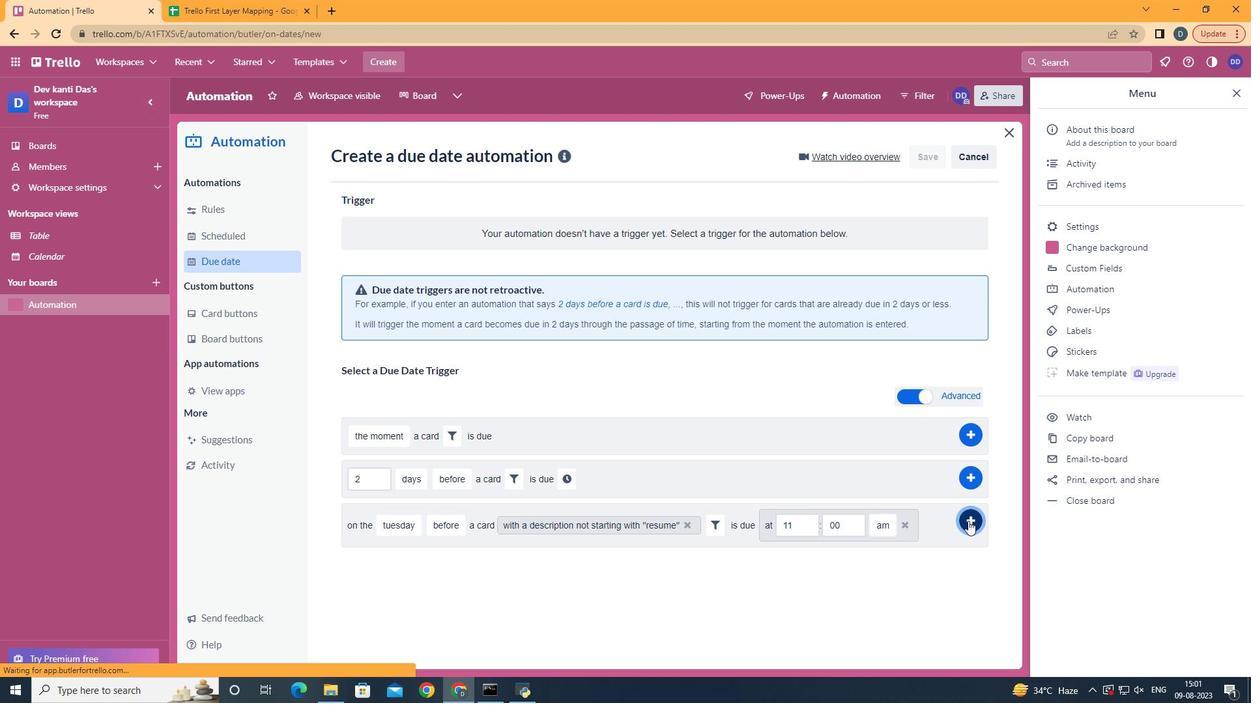 
Action: Mouse pressed left at (969, 522)
Screenshot: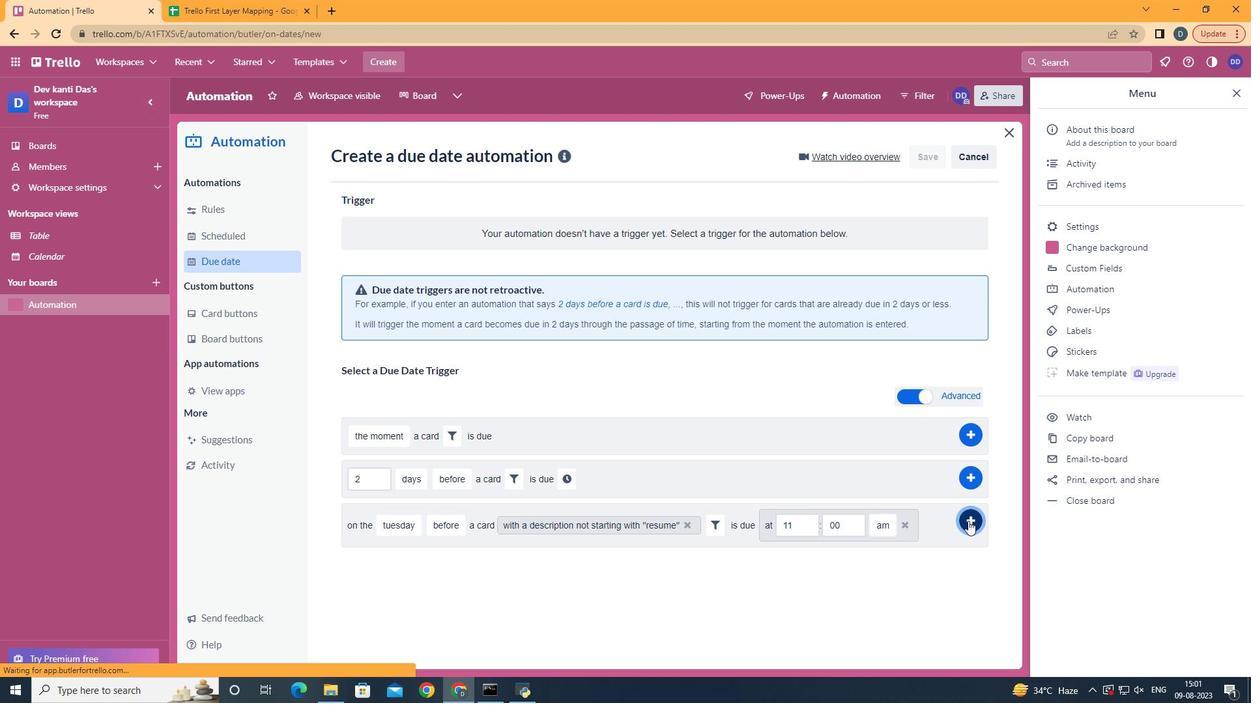 
Action: Mouse moved to (680, 260)
Screenshot: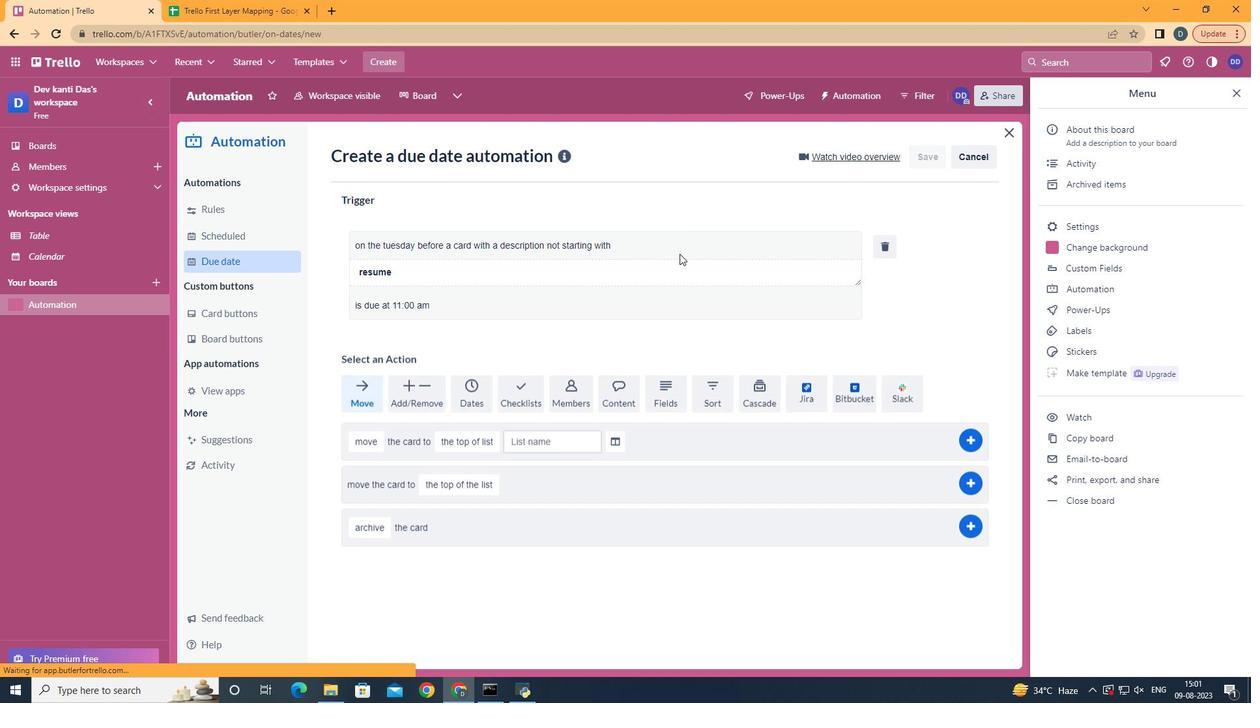 
